 Task: Move selected emails from the inbox and sent items to specified folders.
Action: Mouse moved to (214, 258)
Screenshot: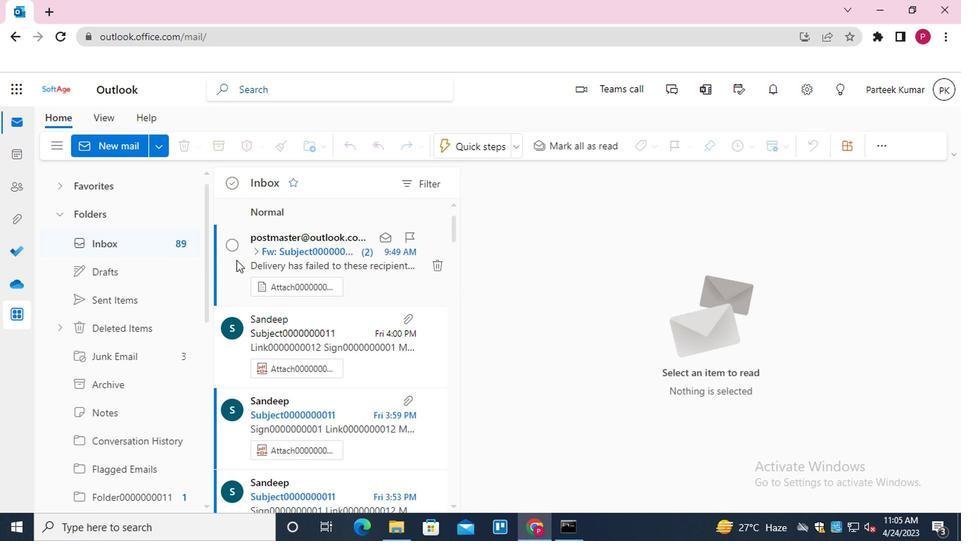 
Action: Mouse pressed left at (214, 258)
Screenshot: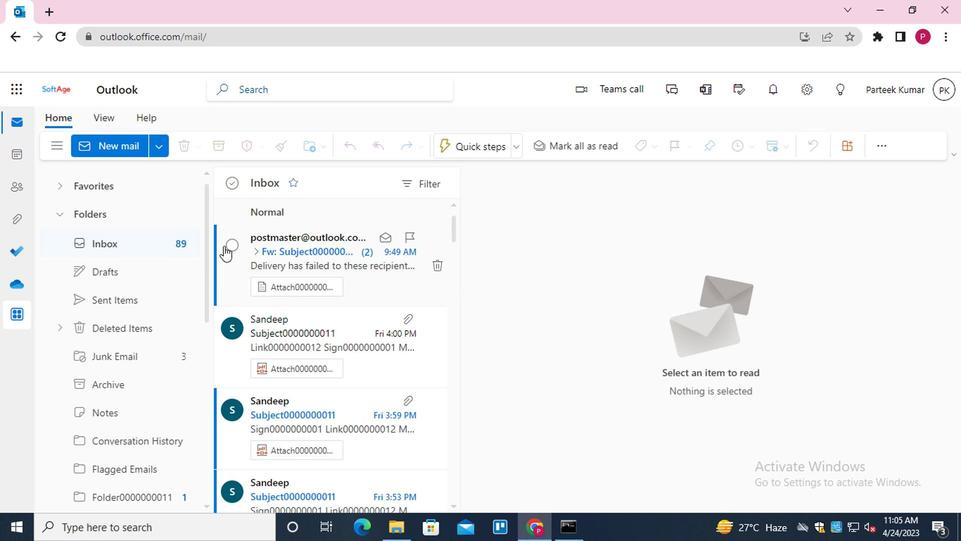 
Action: Mouse moved to (226, 320)
Screenshot: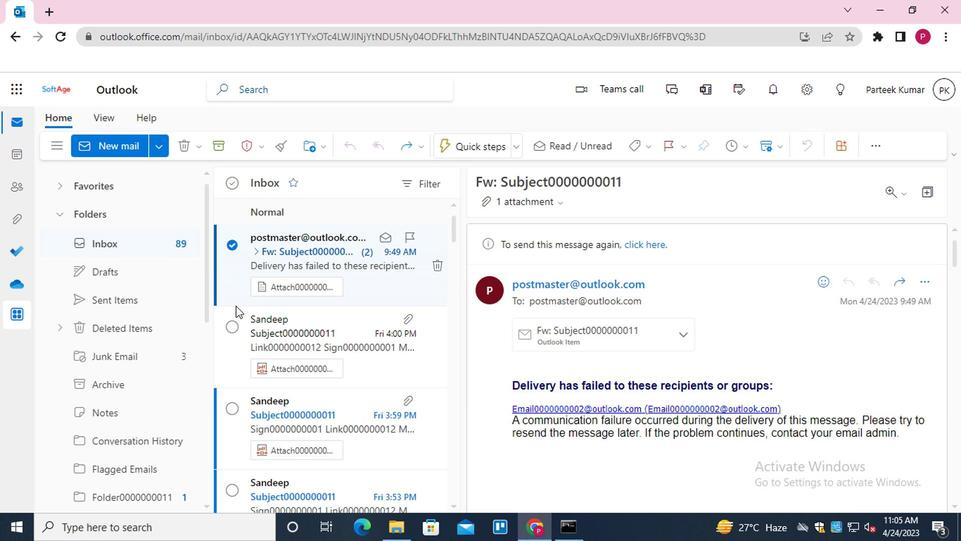 
Action: Mouse pressed left at (226, 320)
Screenshot: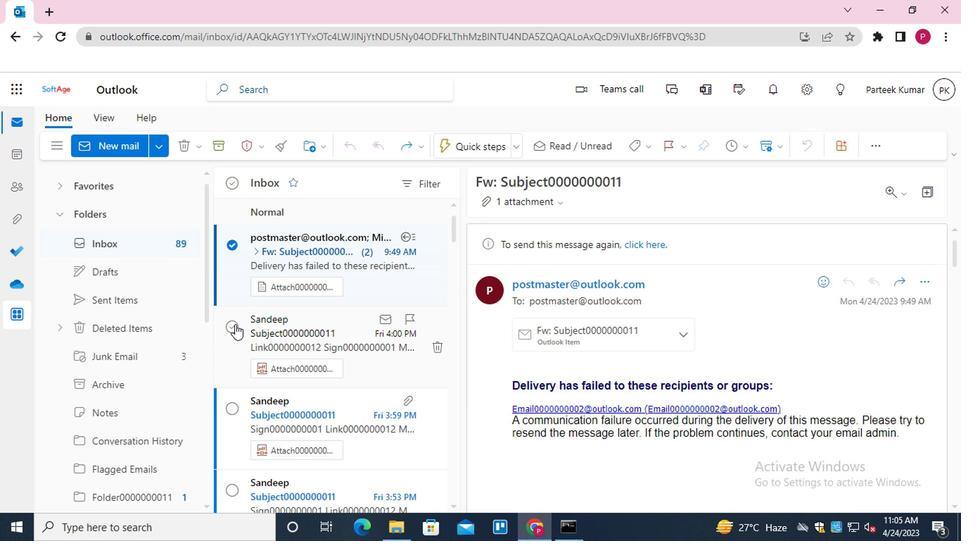 
Action: Mouse moved to (228, 386)
Screenshot: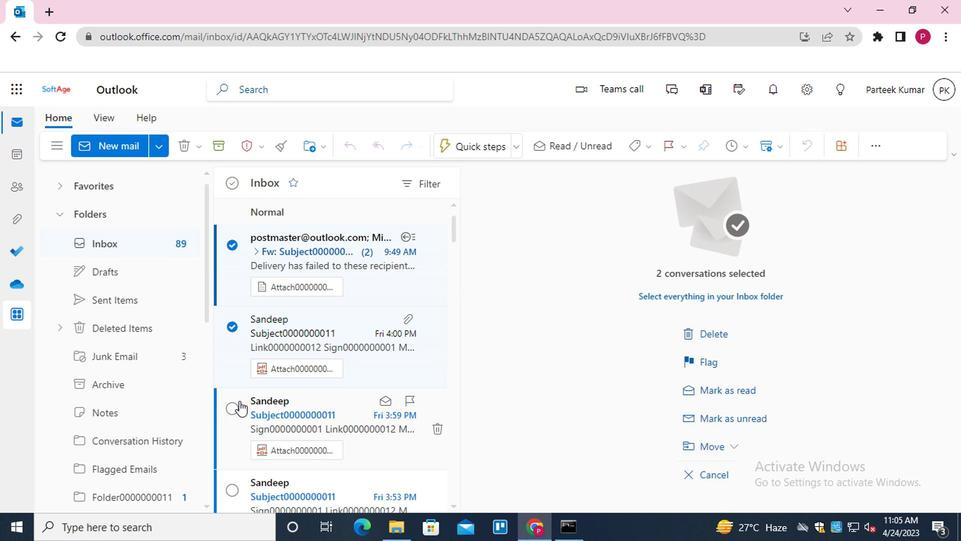 
Action: Mouse pressed left at (228, 386)
Screenshot: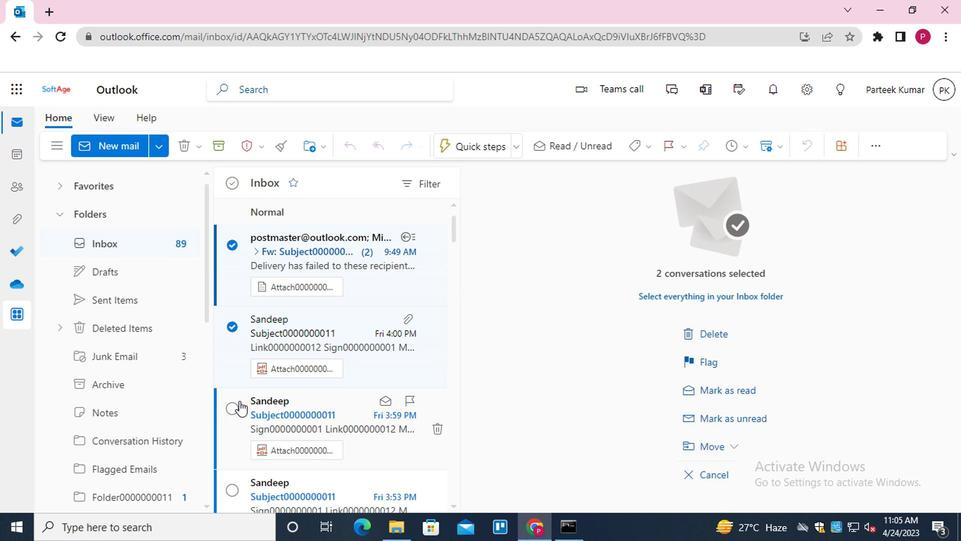 
Action: Mouse moved to (223, 456)
Screenshot: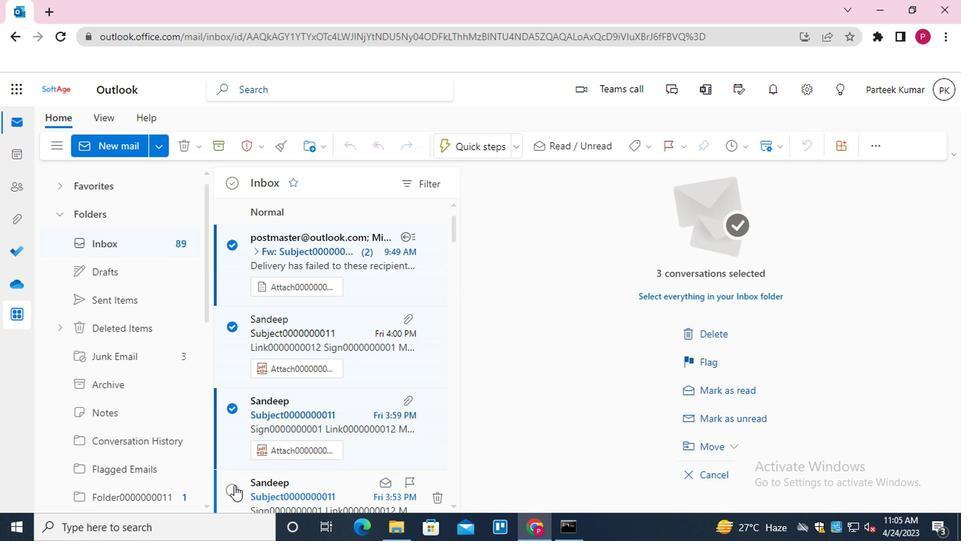 
Action: Mouse pressed left at (223, 456)
Screenshot: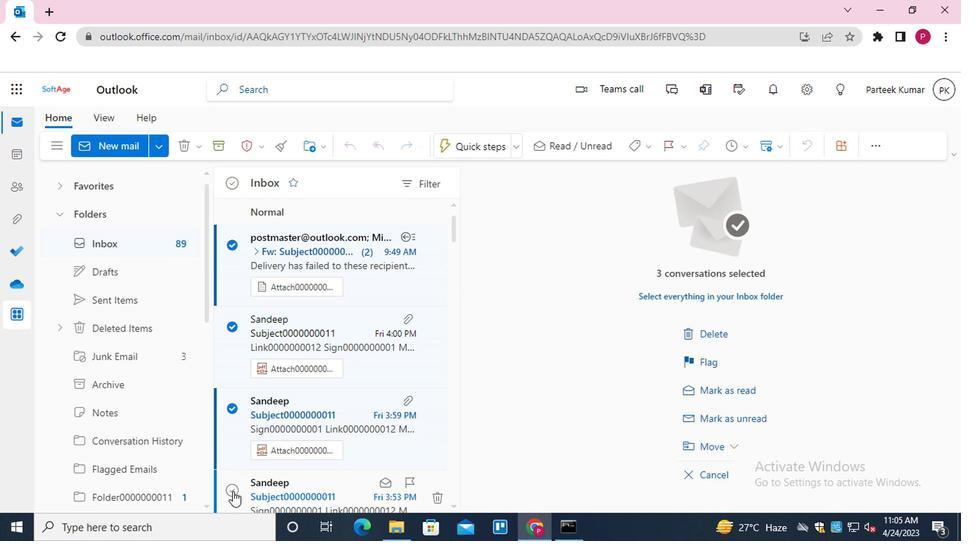
Action: Mouse moved to (242, 377)
Screenshot: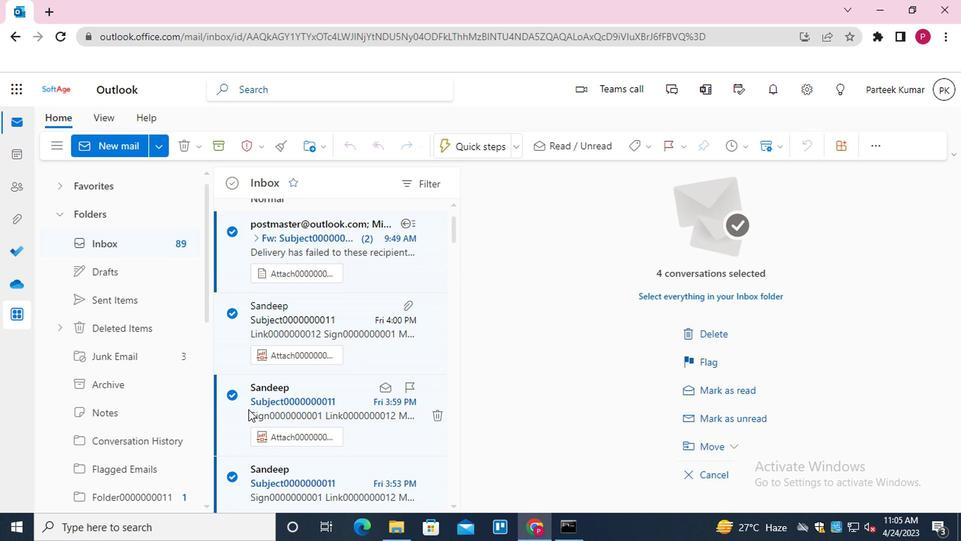
Action: Mouse scrolled (242, 376) with delta (0, 0)
Screenshot: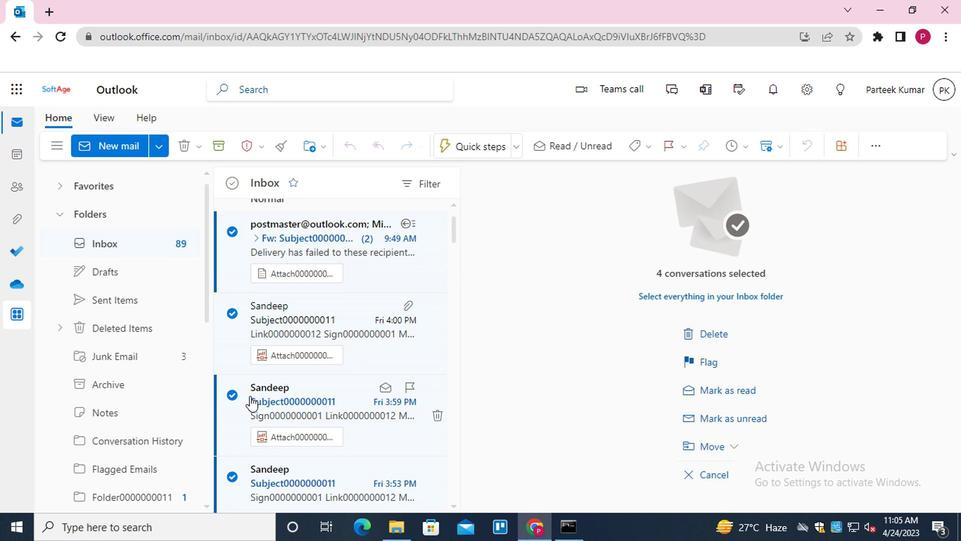 
Action: Mouse moved to (227, 430)
Screenshot: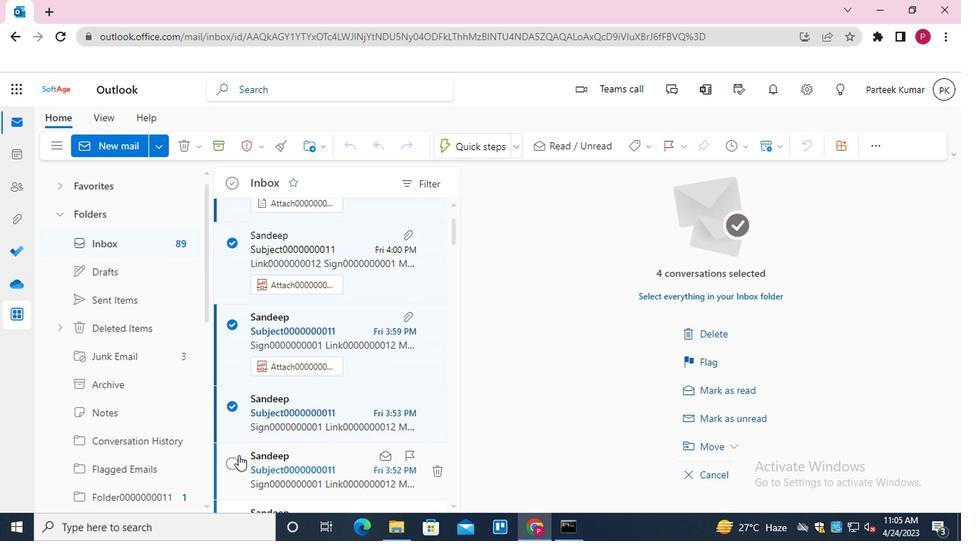 
Action: Mouse pressed left at (227, 430)
Screenshot: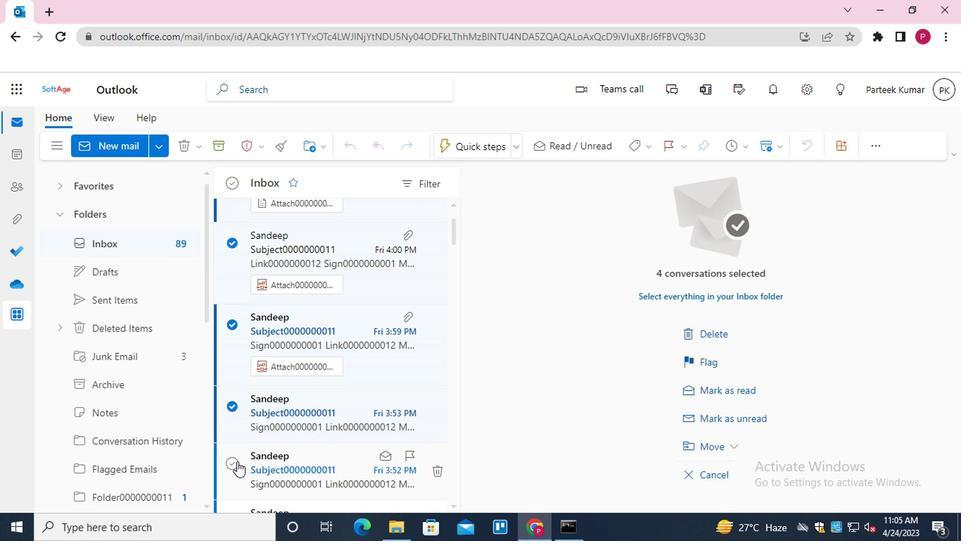 
Action: Mouse moved to (274, 348)
Screenshot: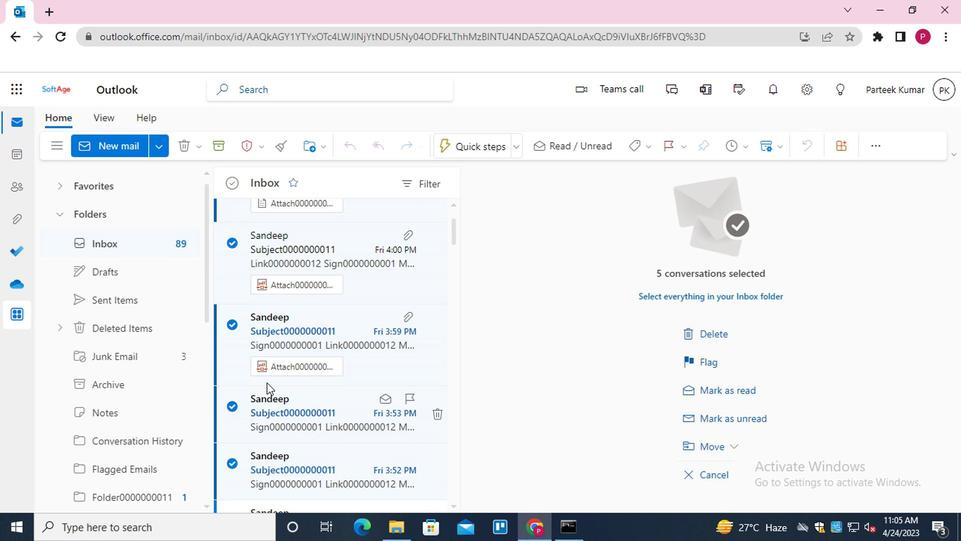 
Action: Mouse scrolled (274, 348) with delta (0, 0)
Screenshot: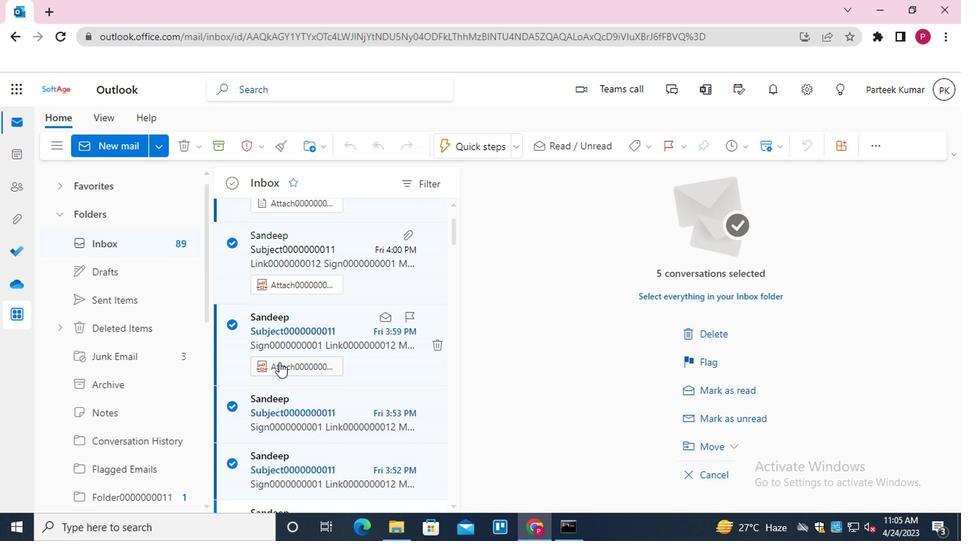 
Action: Mouse scrolled (274, 348) with delta (0, 0)
Screenshot: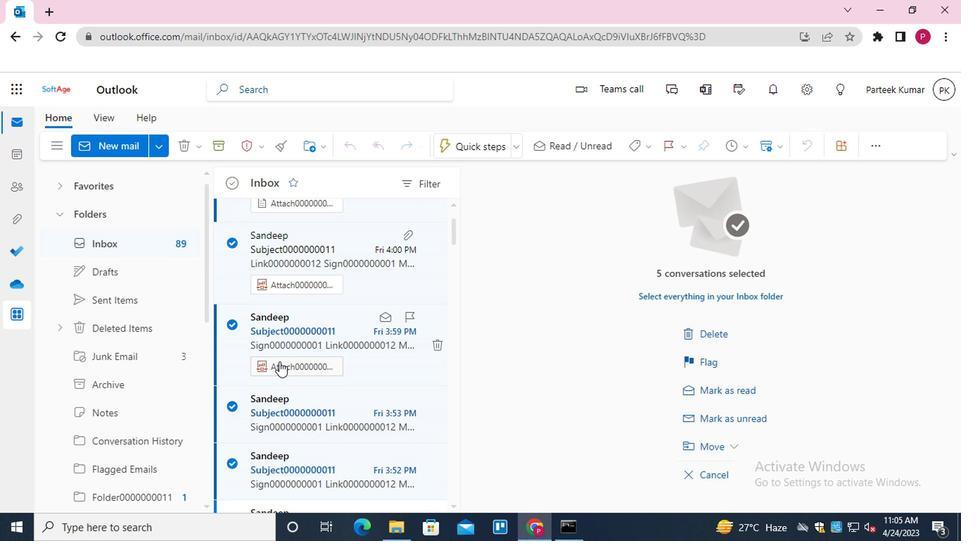 
Action: Mouse moved to (296, 274)
Screenshot: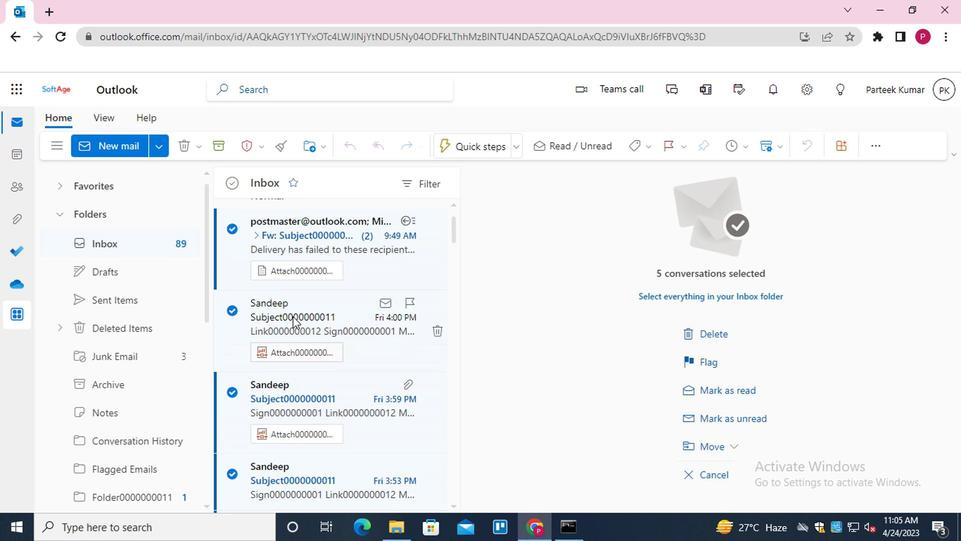 
Action: Mouse pressed right at (296, 274)
Screenshot: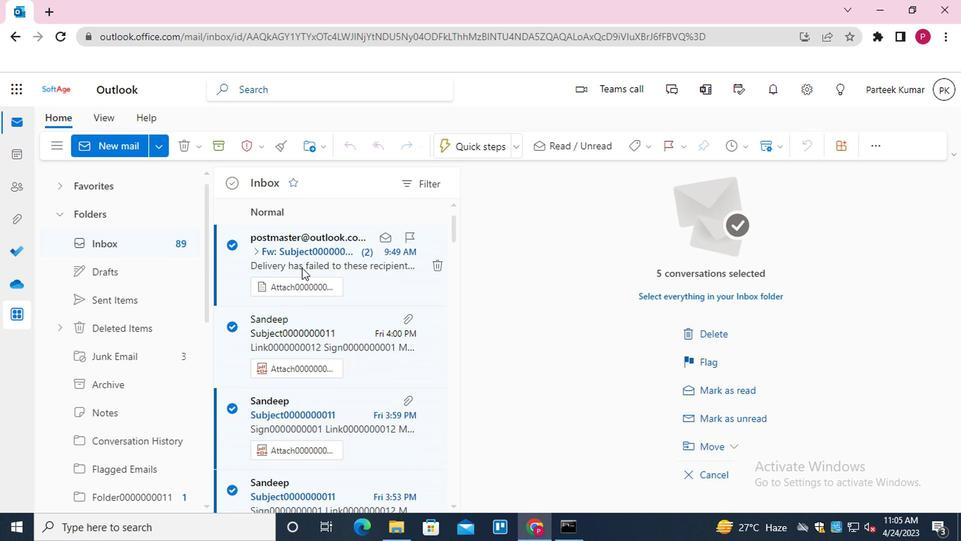 
Action: Mouse moved to (348, 196)
Screenshot: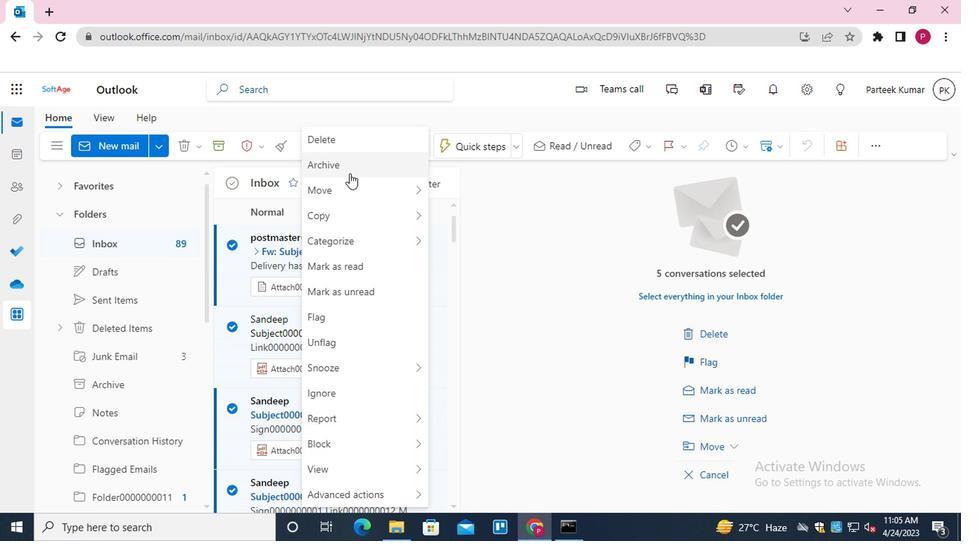 
Action: Mouse pressed left at (348, 196)
Screenshot: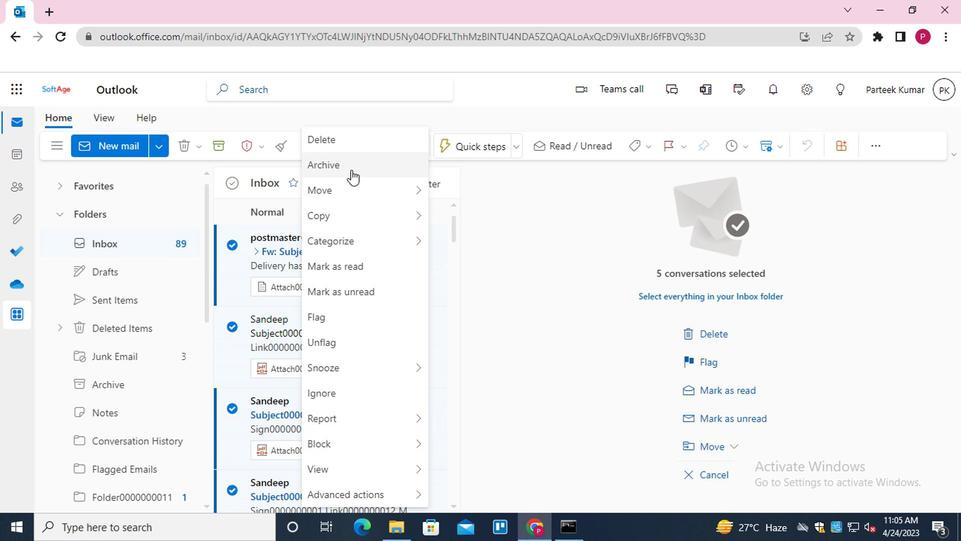 
Action: Mouse moved to (141, 284)
Screenshot: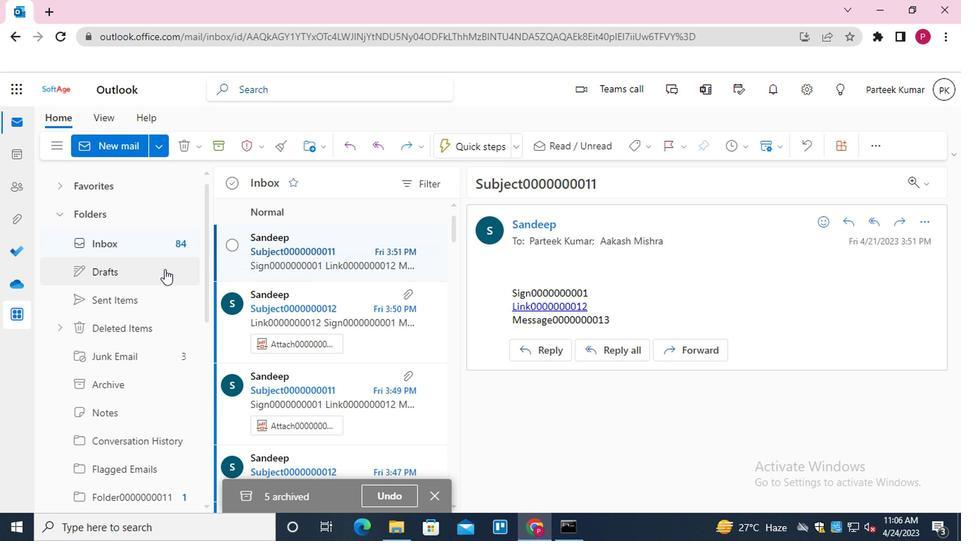 
Action: Mouse pressed left at (141, 284)
Screenshot: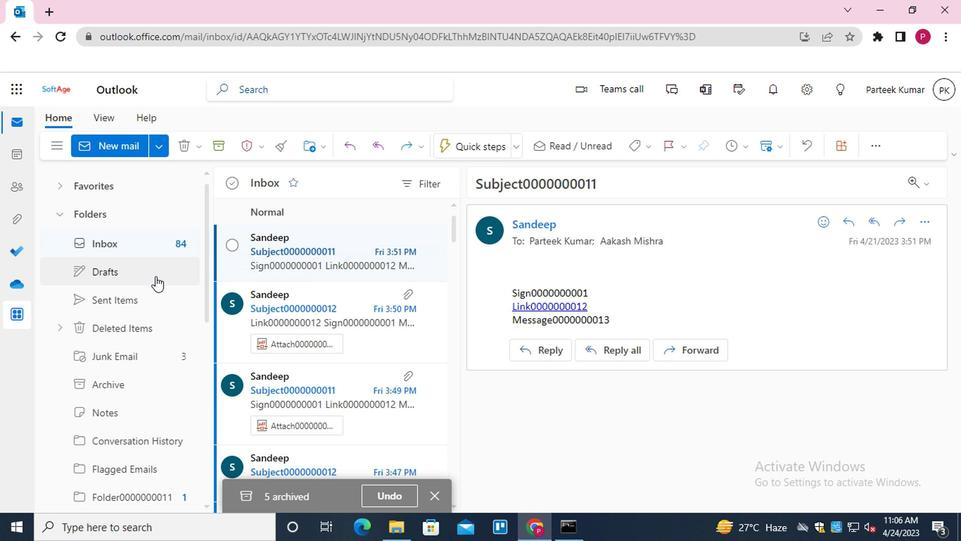 
Action: Mouse moved to (136, 298)
Screenshot: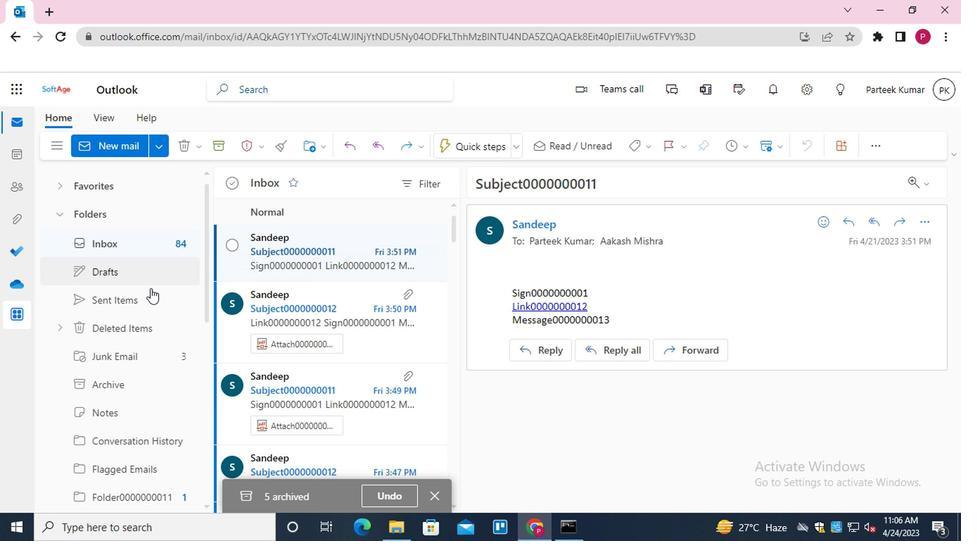 
Action: Mouse pressed left at (136, 298)
Screenshot: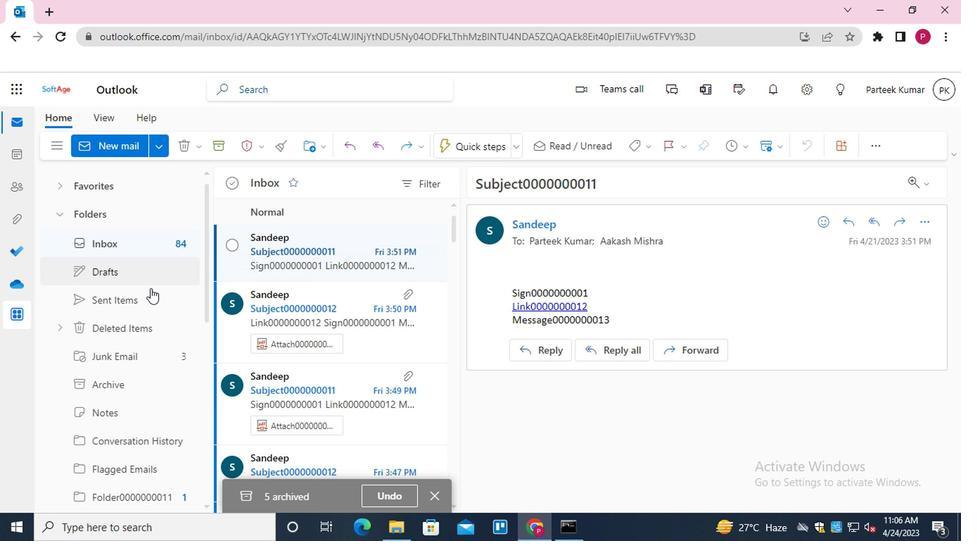 
Action: Mouse moved to (225, 255)
Screenshot: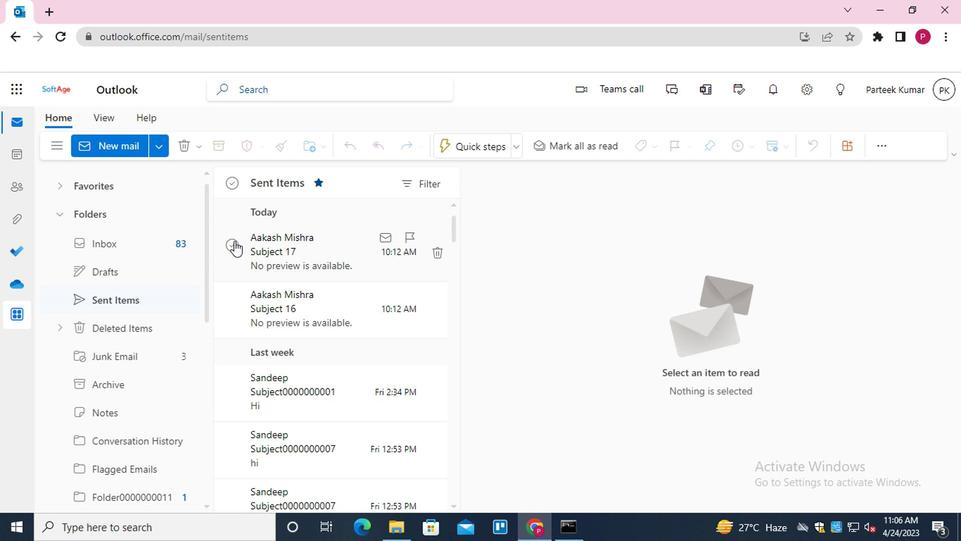 
Action: Mouse pressed left at (225, 255)
Screenshot: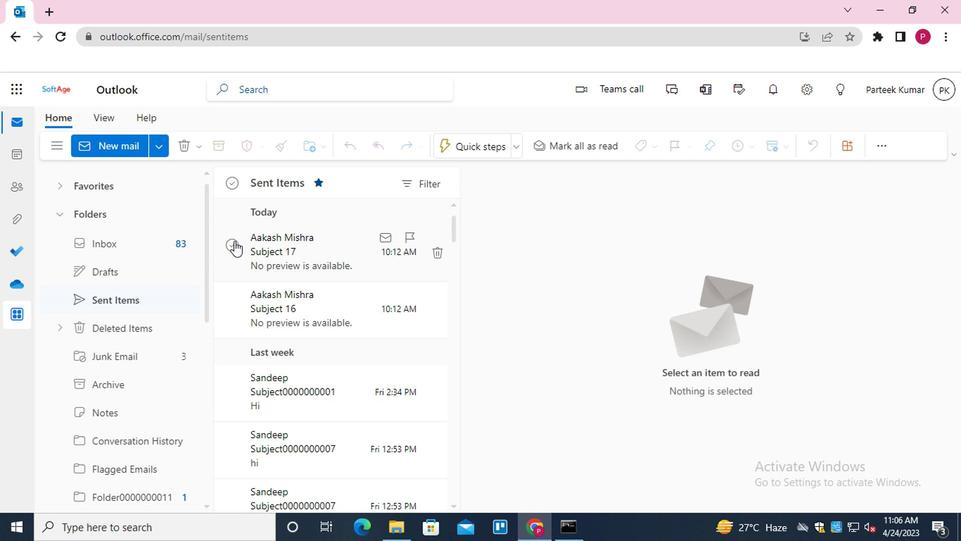 
Action: Mouse moved to (222, 299)
Screenshot: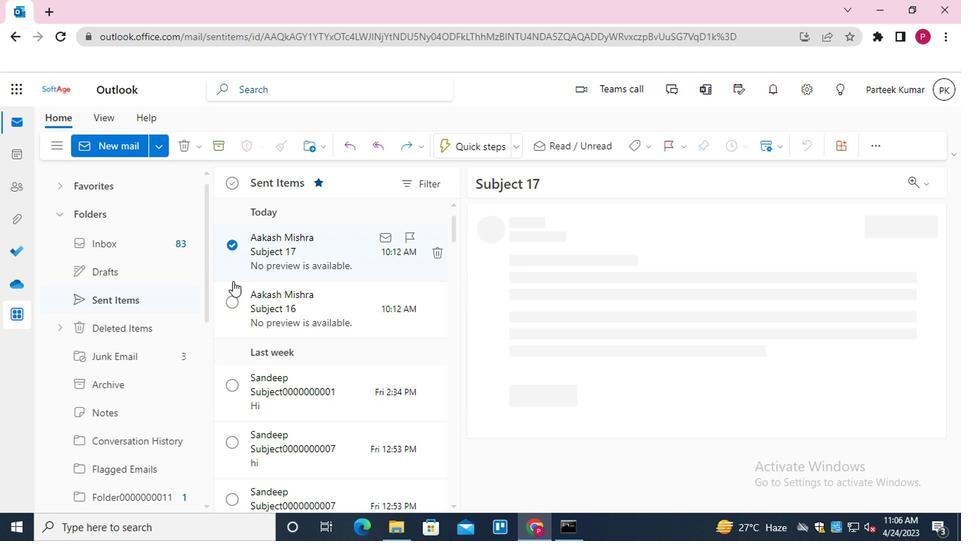 
Action: Mouse pressed left at (222, 299)
Screenshot: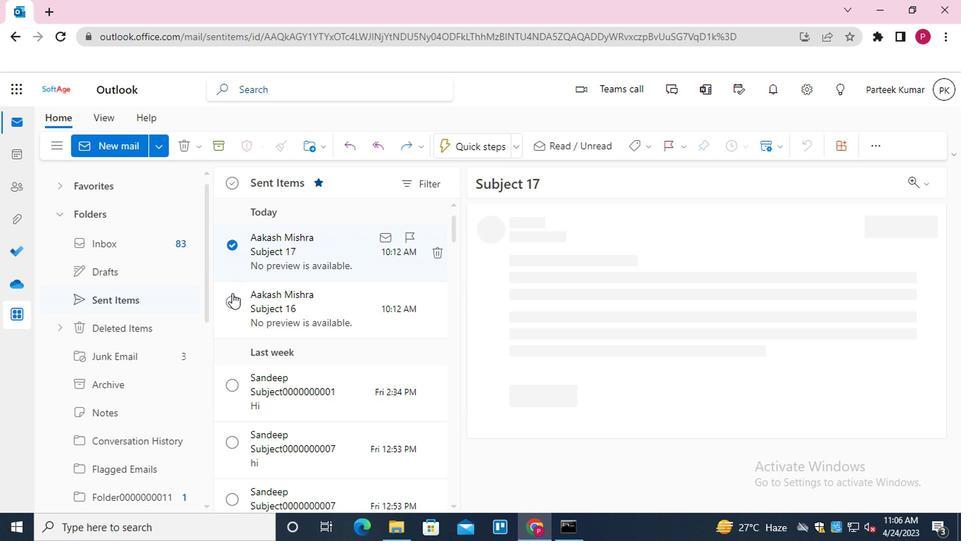 
Action: Mouse moved to (219, 365)
Screenshot: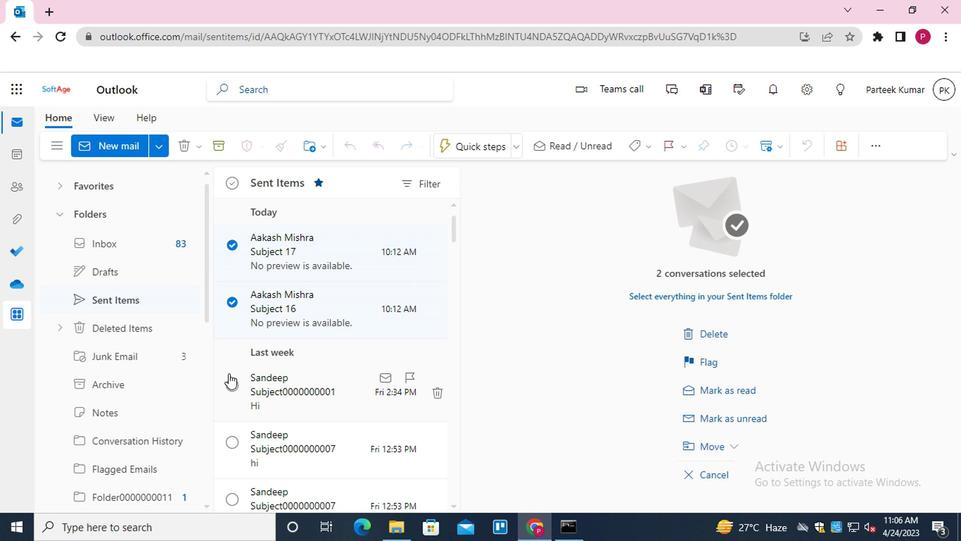
Action: Mouse pressed left at (219, 365)
Screenshot: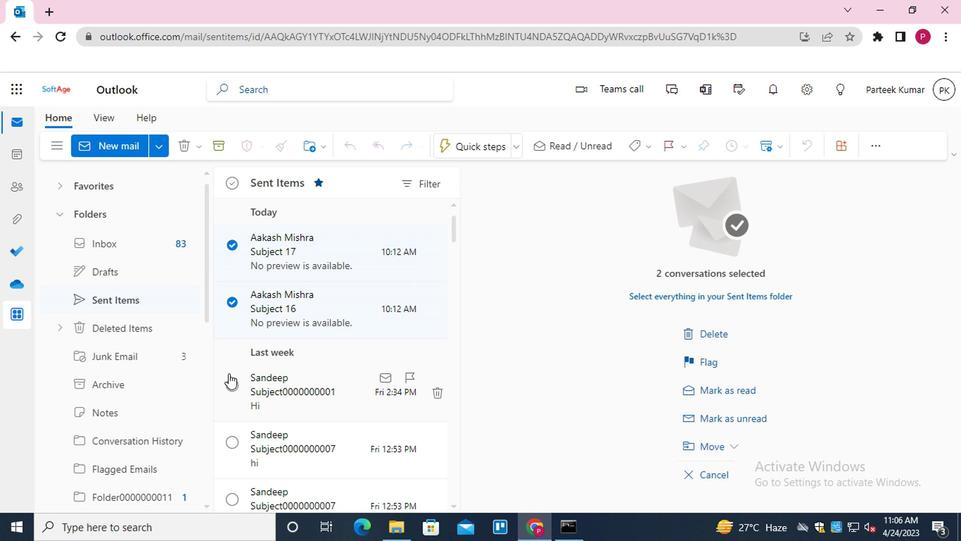 
Action: Mouse moved to (225, 410)
Screenshot: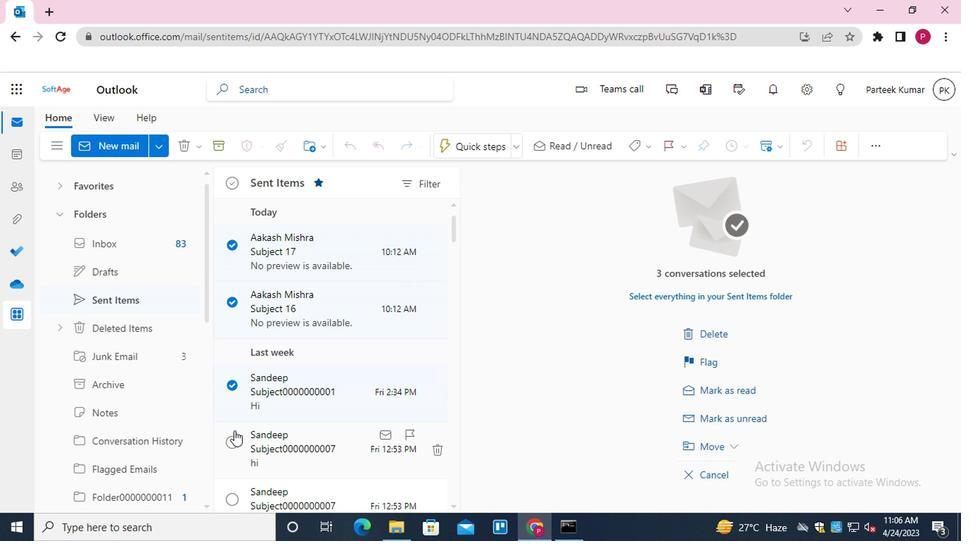 
Action: Mouse pressed left at (225, 410)
Screenshot: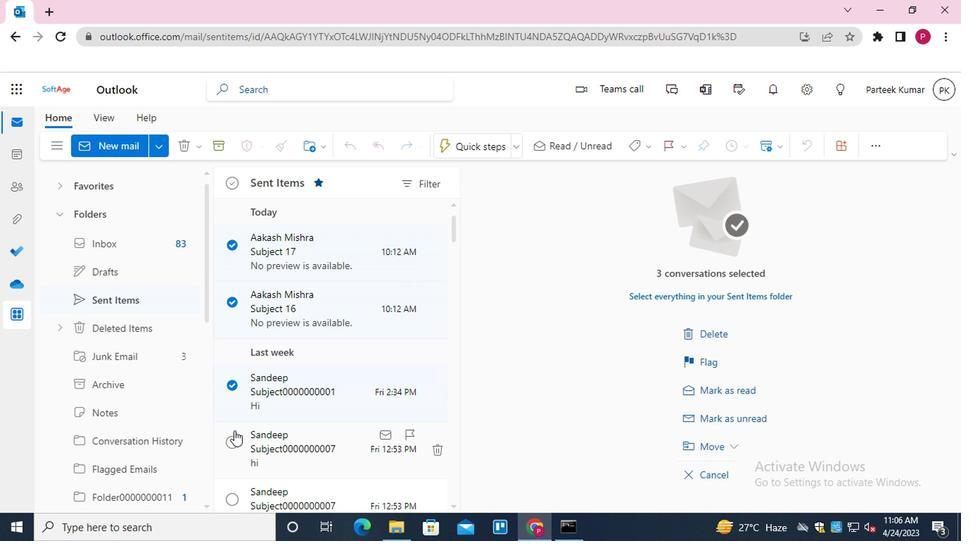 
Action: Mouse moved to (217, 411)
Screenshot: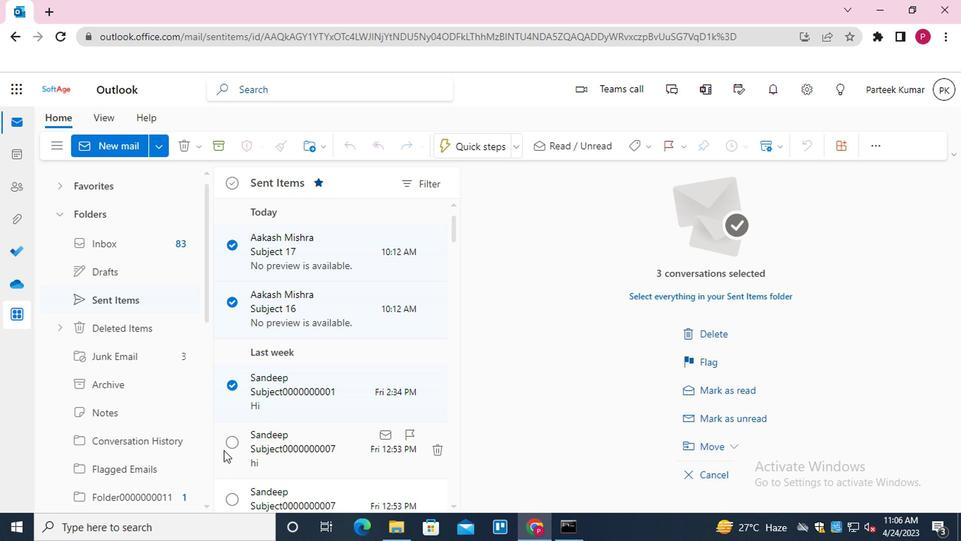 
Action: Mouse pressed left at (217, 411)
Screenshot: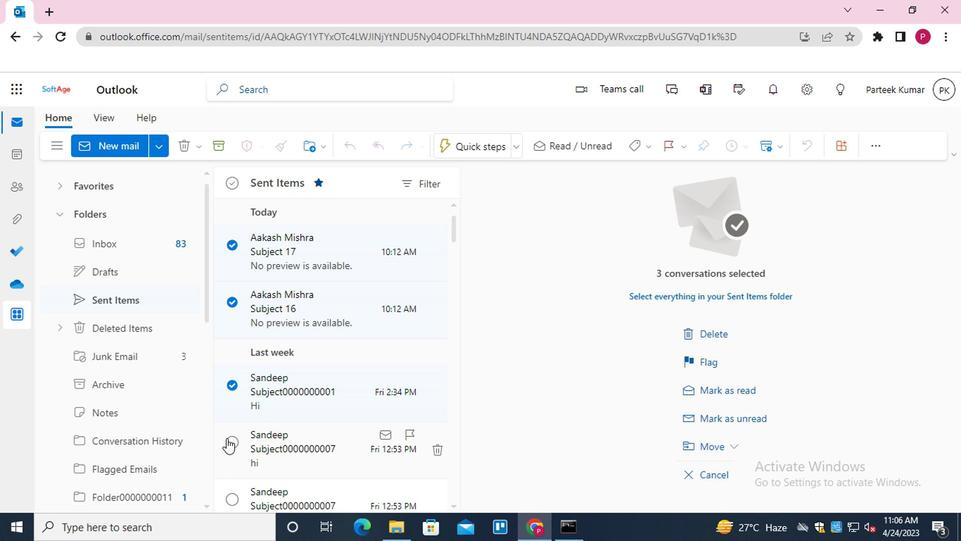 
Action: Mouse moved to (223, 460)
Screenshot: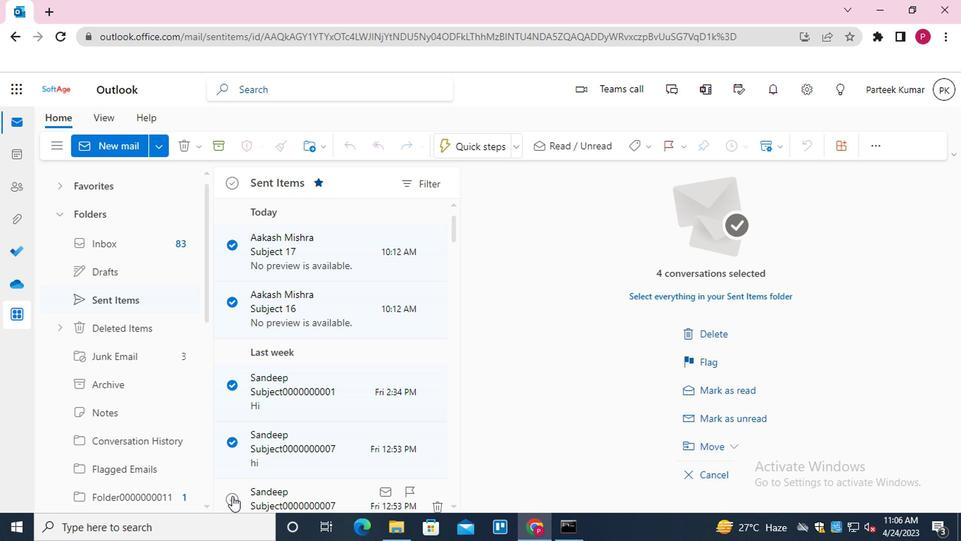 
Action: Mouse pressed left at (223, 460)
Screenshot: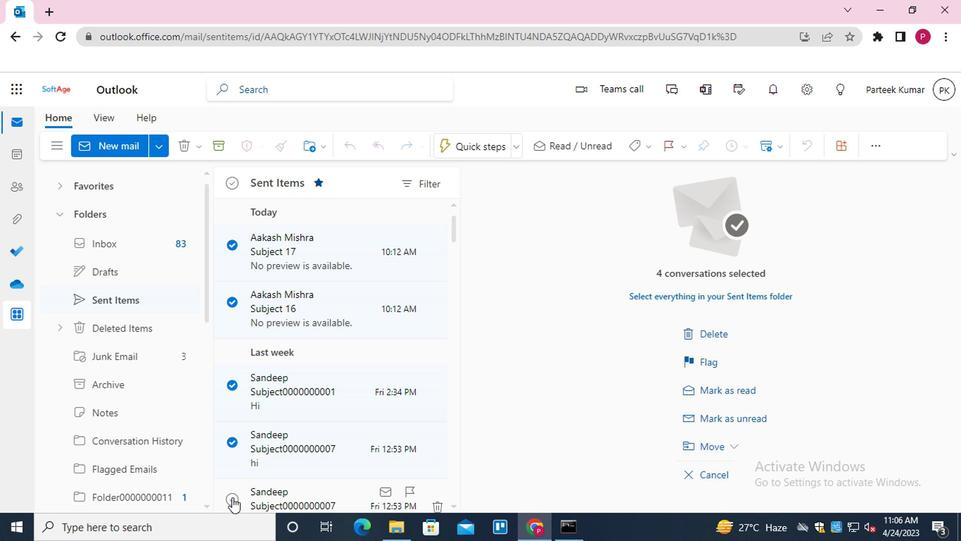 
Action: Mouse moved to (287, 304)
Screenshot: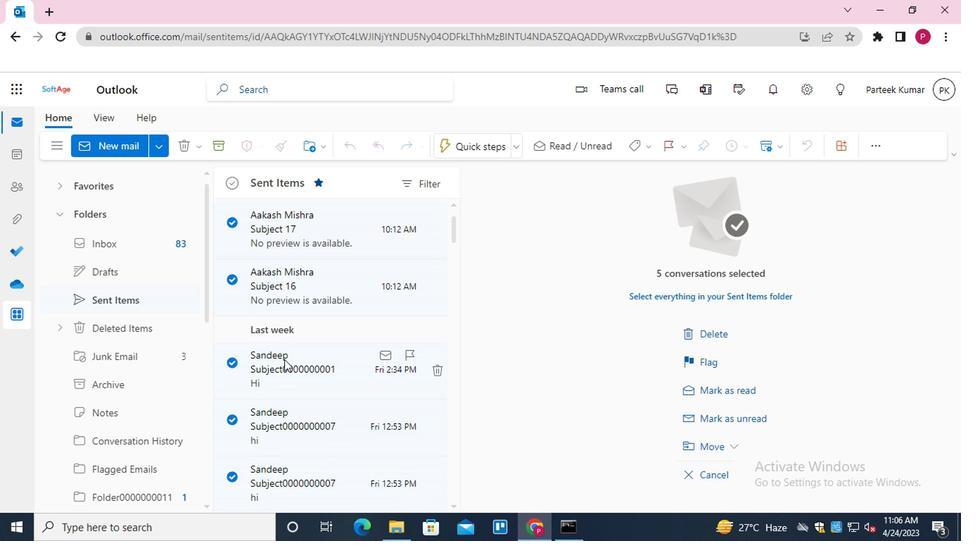 
Action: Mouse pressed right at (287, 304)
Screenshot: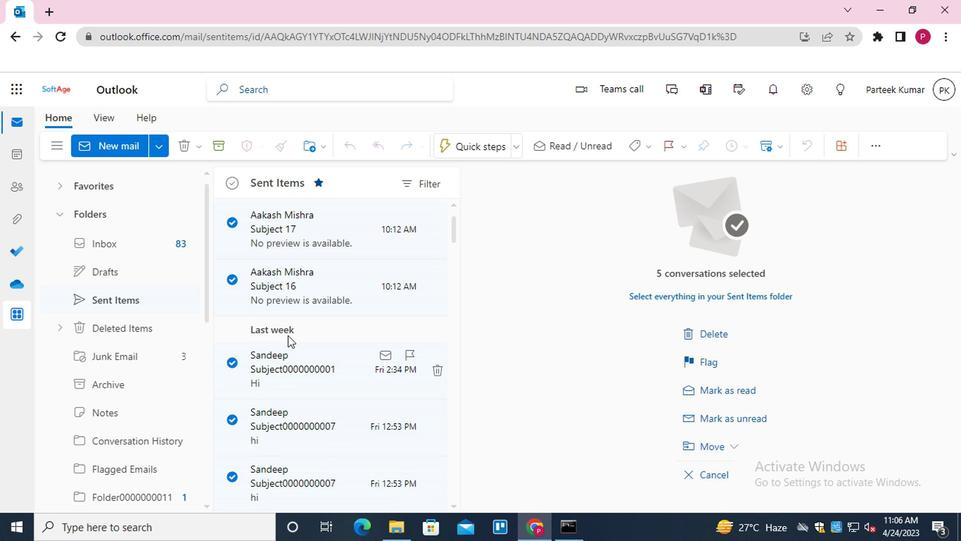
Action: Mouse moved to (313, 281)
Screenshot: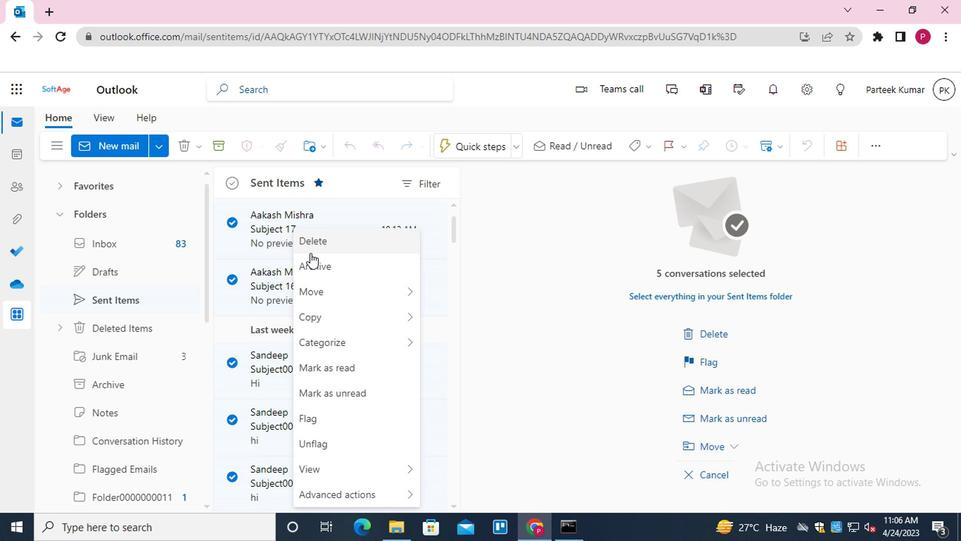 
Action: Mouse pressed left at (313, 281)
Screenshot: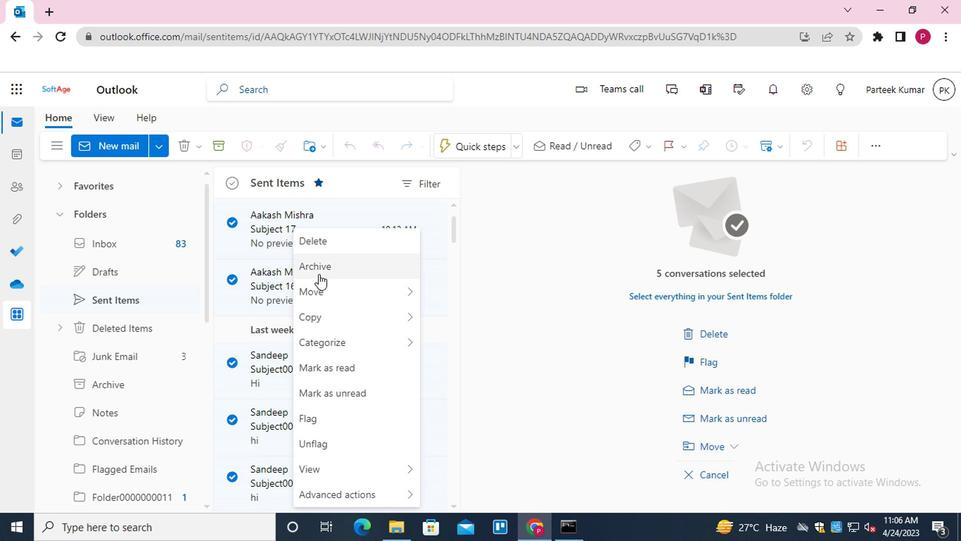 
Action: Mouse moved to (161, 326)
Screenshot: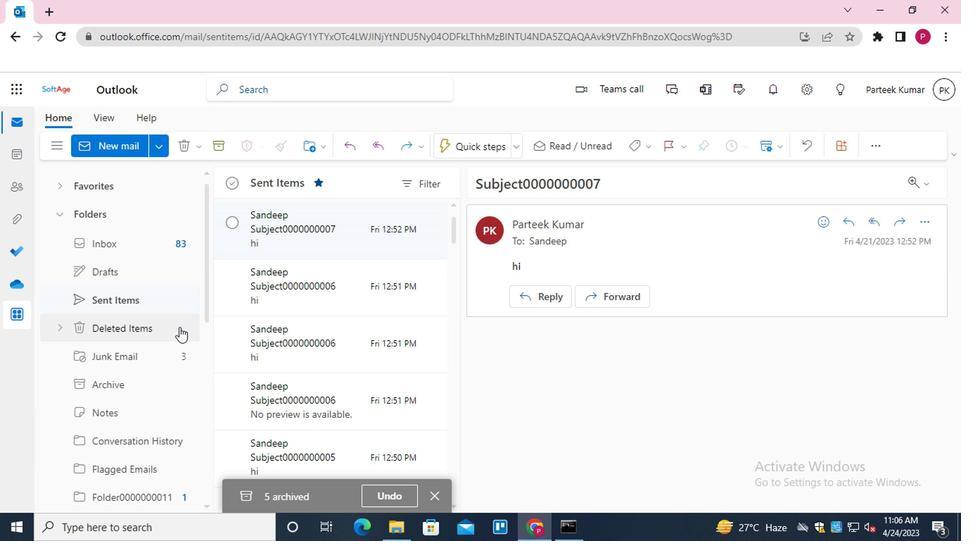 
Action: Mouse scrolled (161, 325) with delta (0, 0)
Screenshot: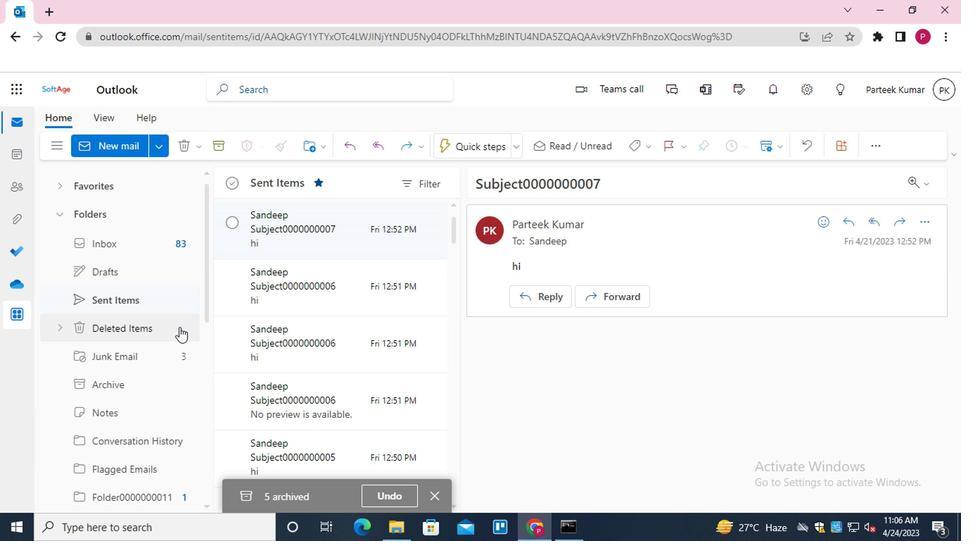
Action: Mouse moved to (161, 327)
Screenshot: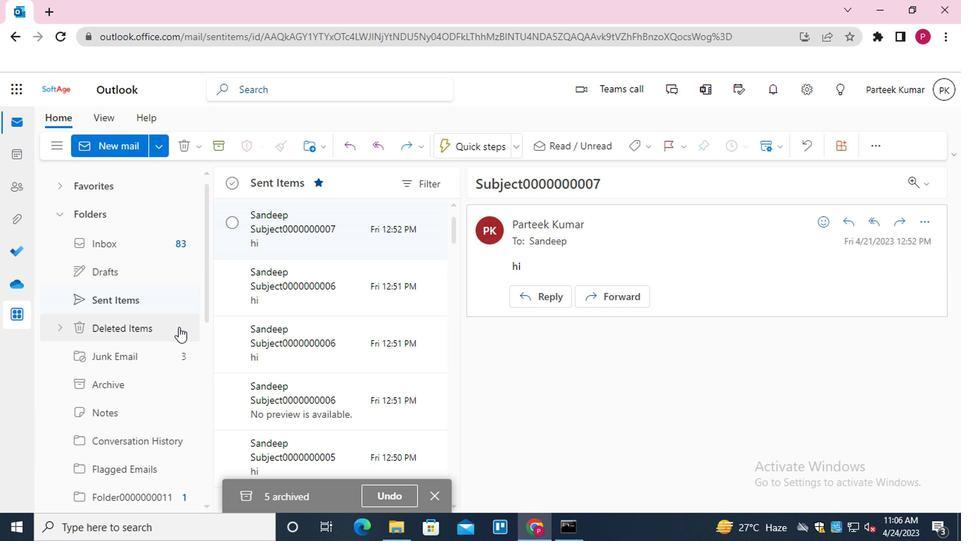 
Action: Mouse scrolled (161, 327) with delta (0, 0)
Screenshot: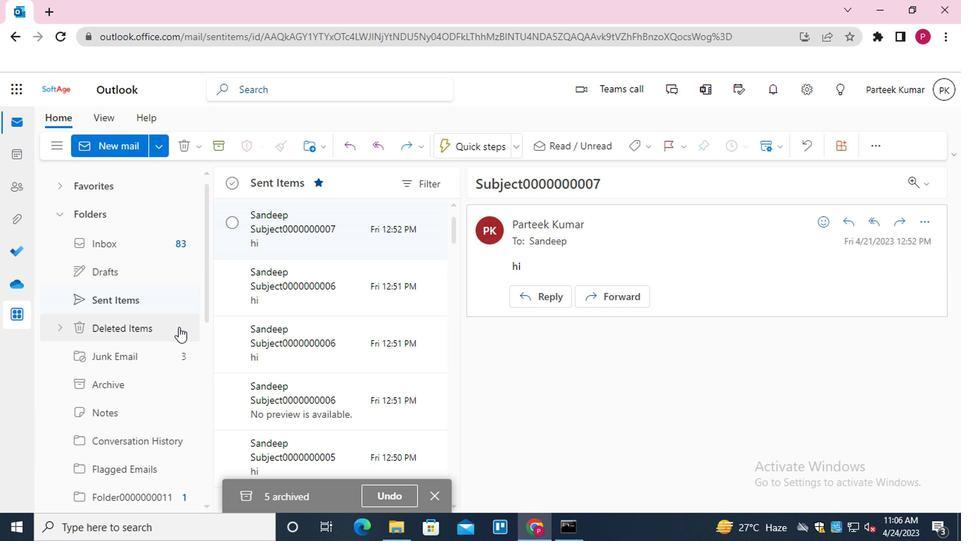 
Action: Mouse moved to (131, 348)
Screenshot: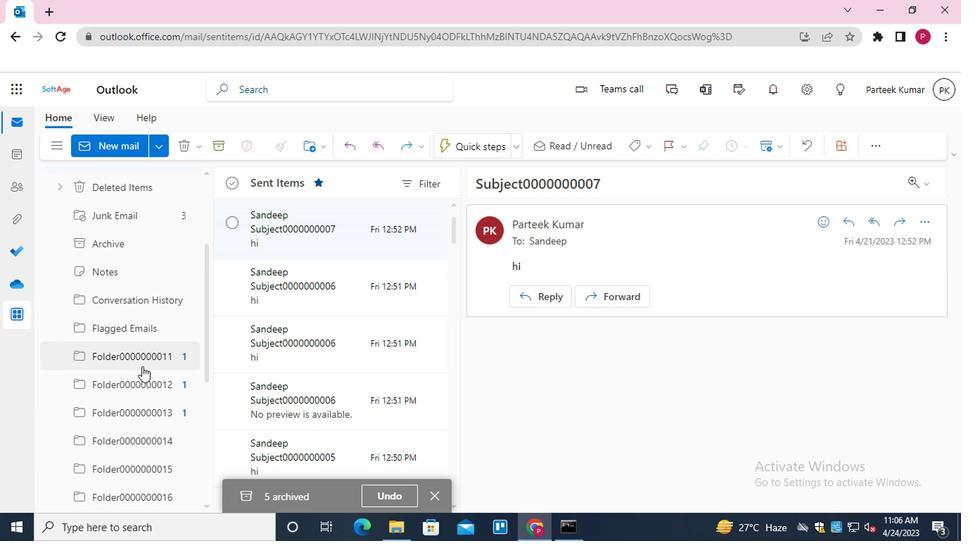 
Action: Mouse pressed left at (131, 348)
Screenshot: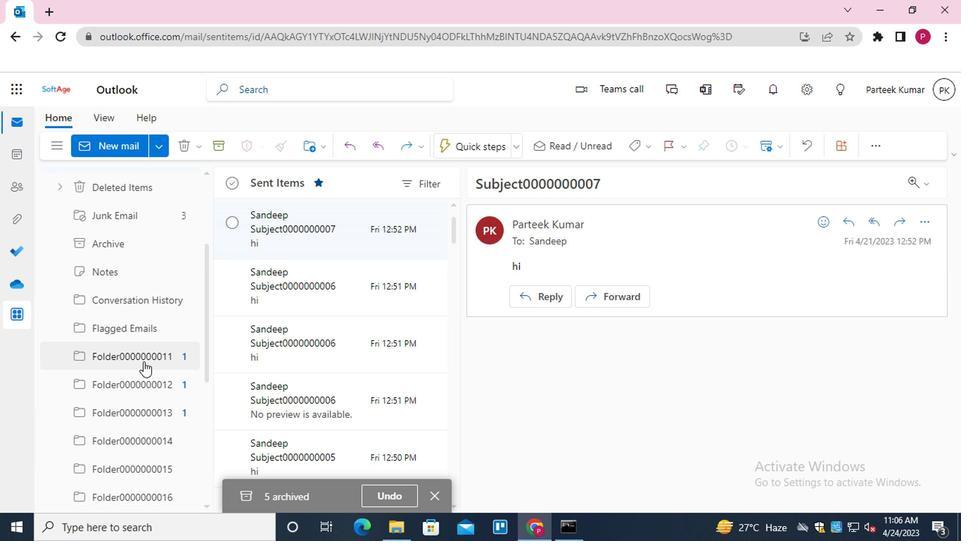 
Action: Mouse moved to (226, 238)
Screenshot: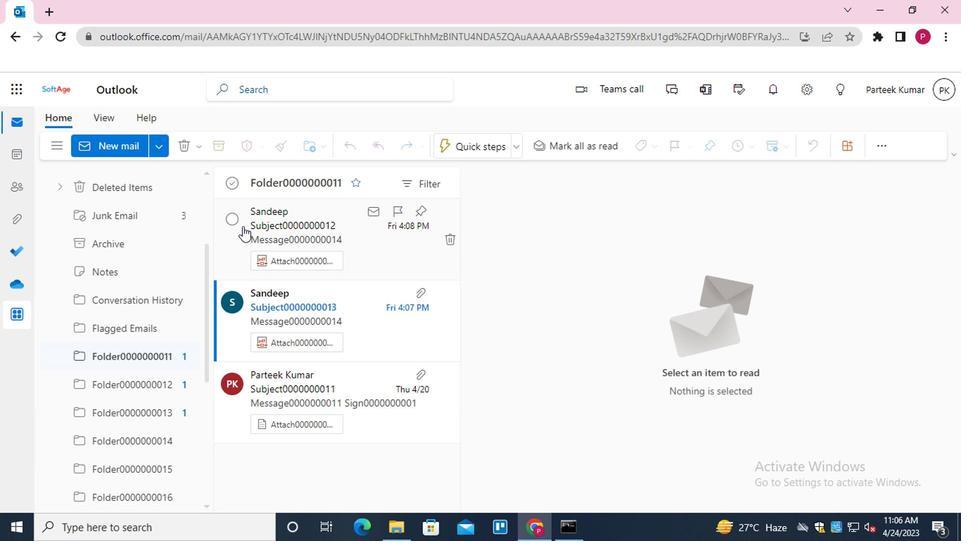 
Action: Mouse pressed left at (226, 238)
Screenshot: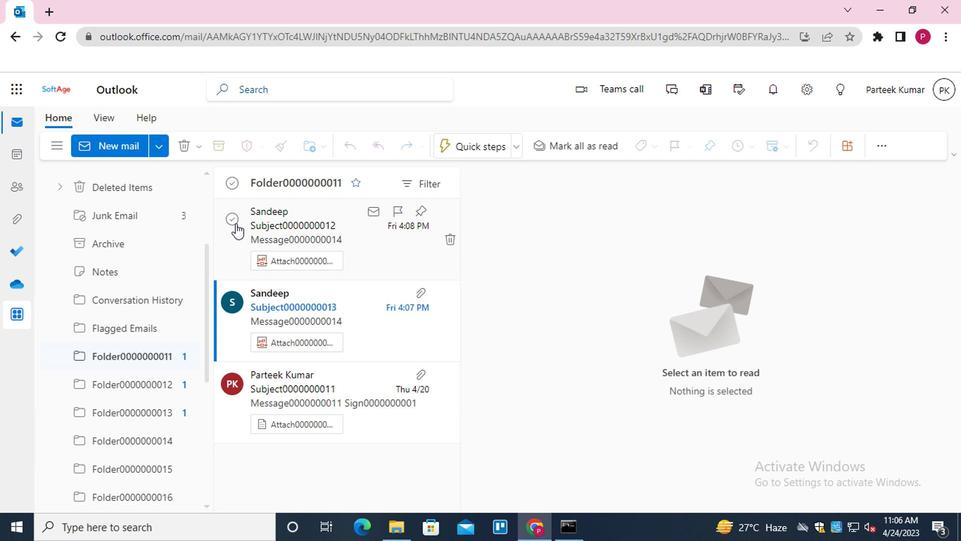 
Action: Mouse moved to (220, 304)
Screenshot: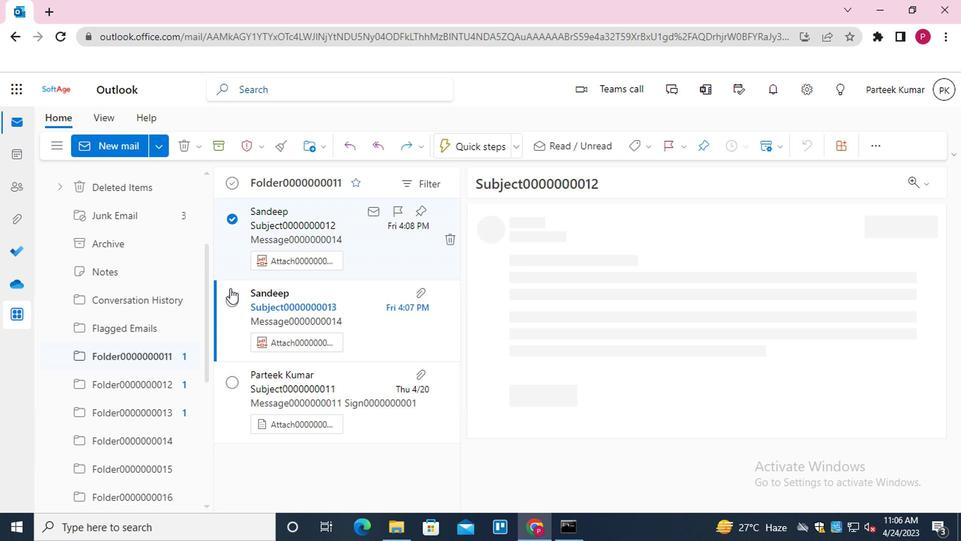 
Action: Mouse pressed left at (220, 304)
Screenshot: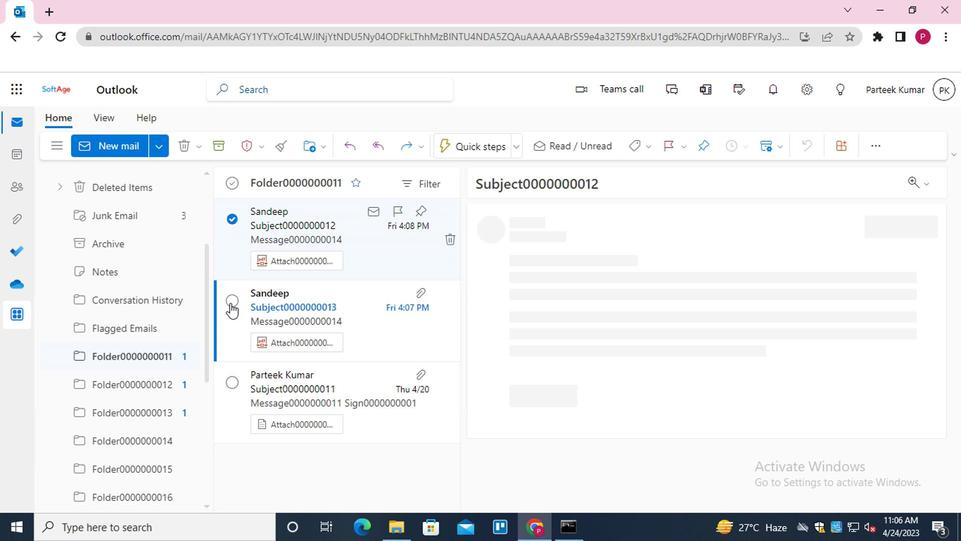 
Action: Mouse moved to (217, 370)
Screenshot: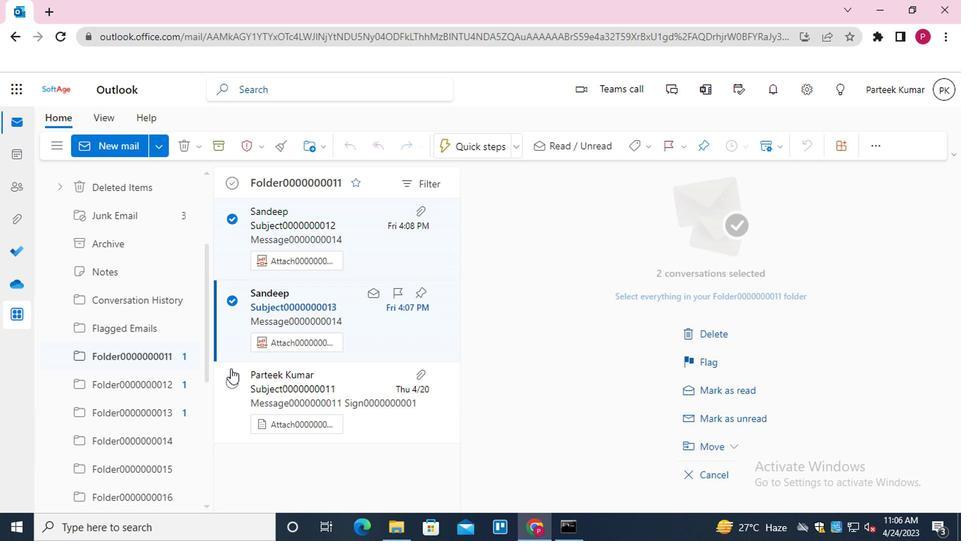 
Action: Mouse pressed left at (217, 370)
Screenshot: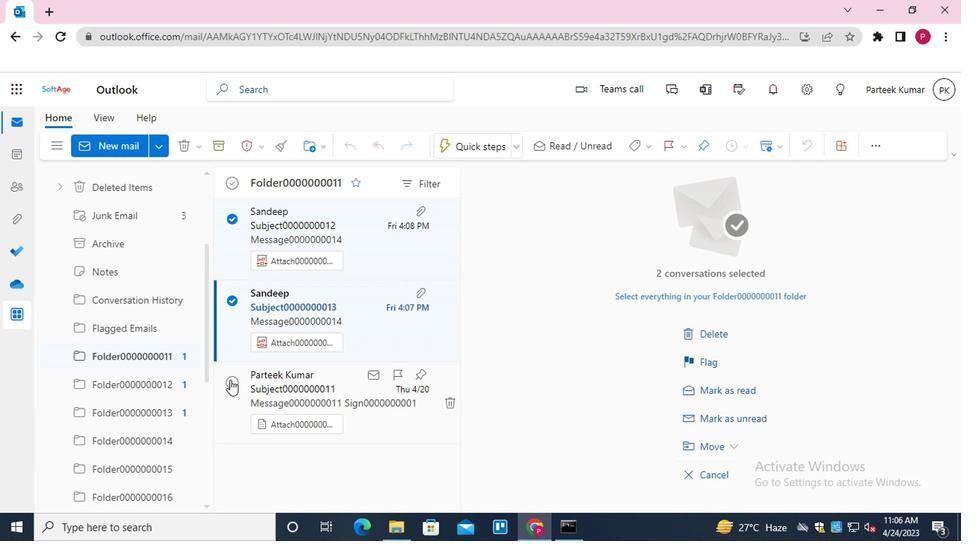 
Action: Mouse moved to (284, 287)
Screenshot: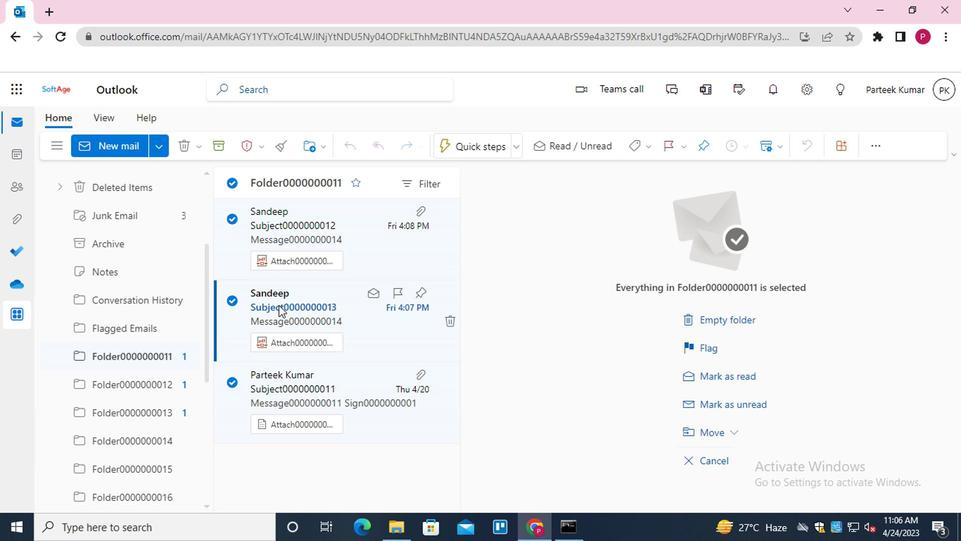 
Action: Mouse pressed right at (284, 287)
Screenshot: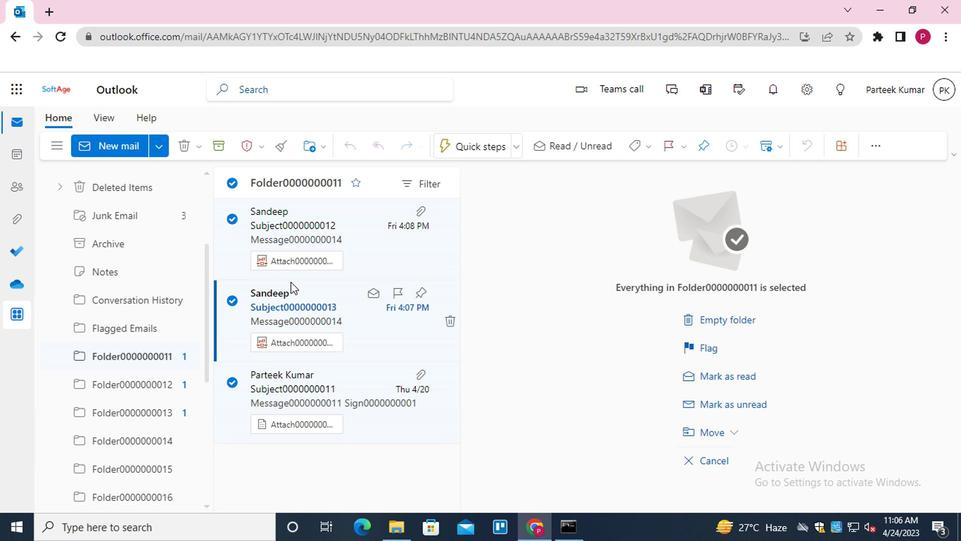 
Action: Mouse moved to (341, 176)
Screenshot: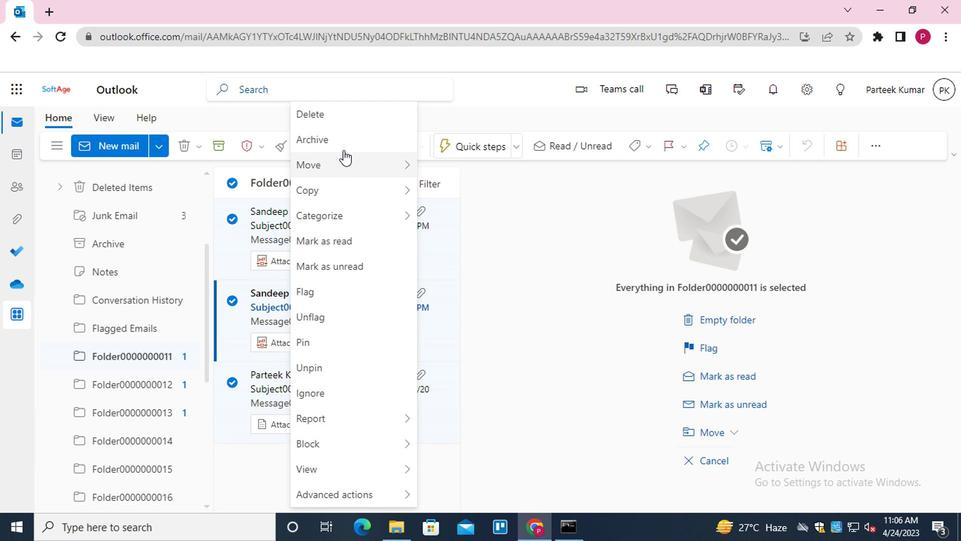 
Action: Mouse pressed left at (341, 176)
Screenshot: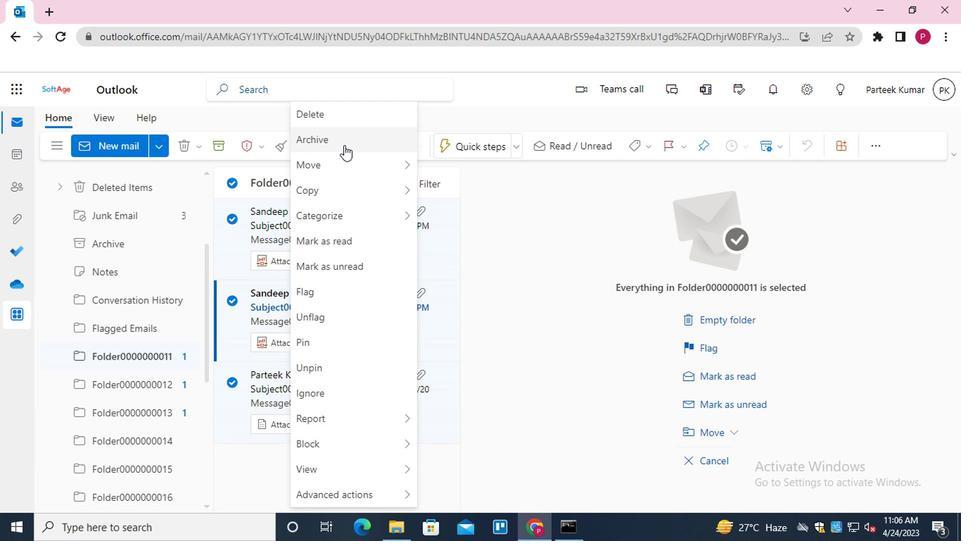 
Action: Mouse moved to (130, 367)
Screenshot: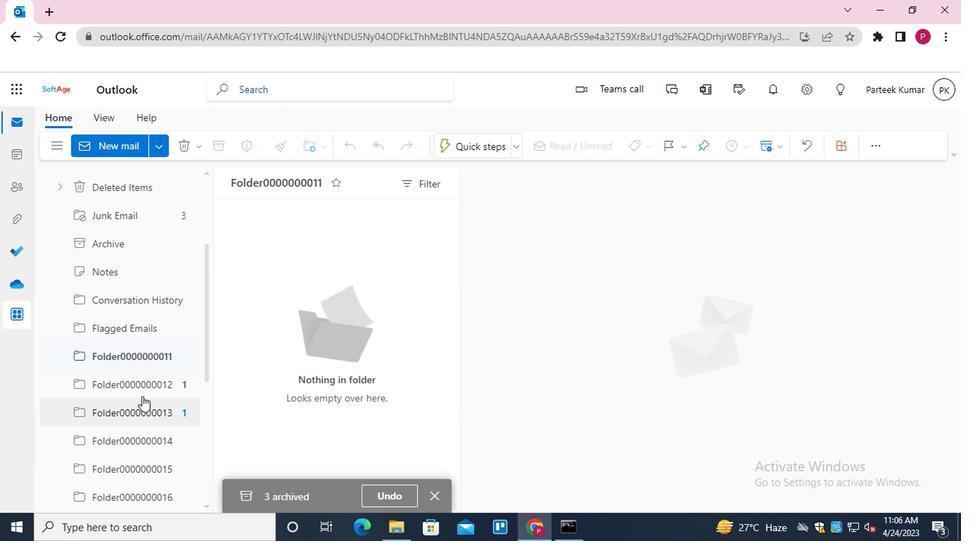 
Action: Mouse pressed left at (130, 367)
Screenshot: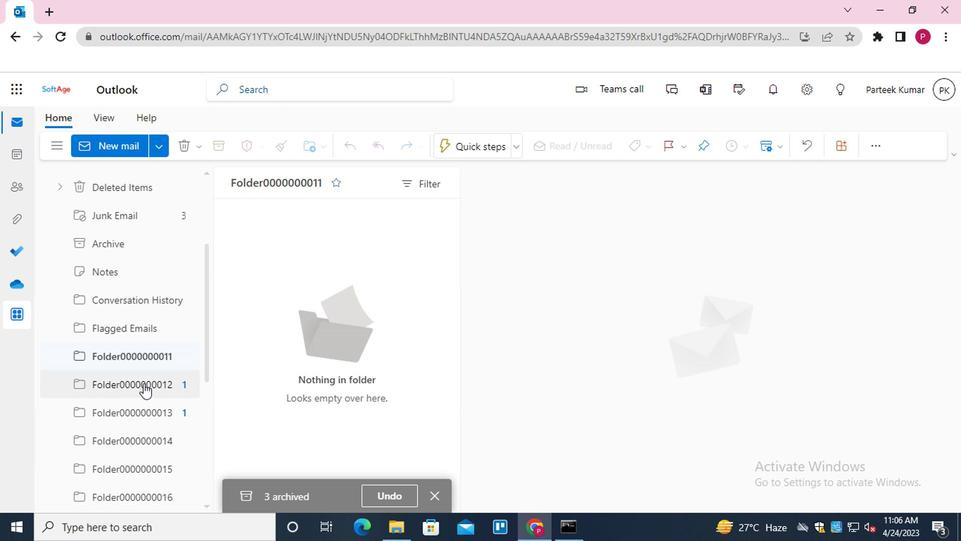 
Action: Mouse moved to (229, 238)
Screenshot: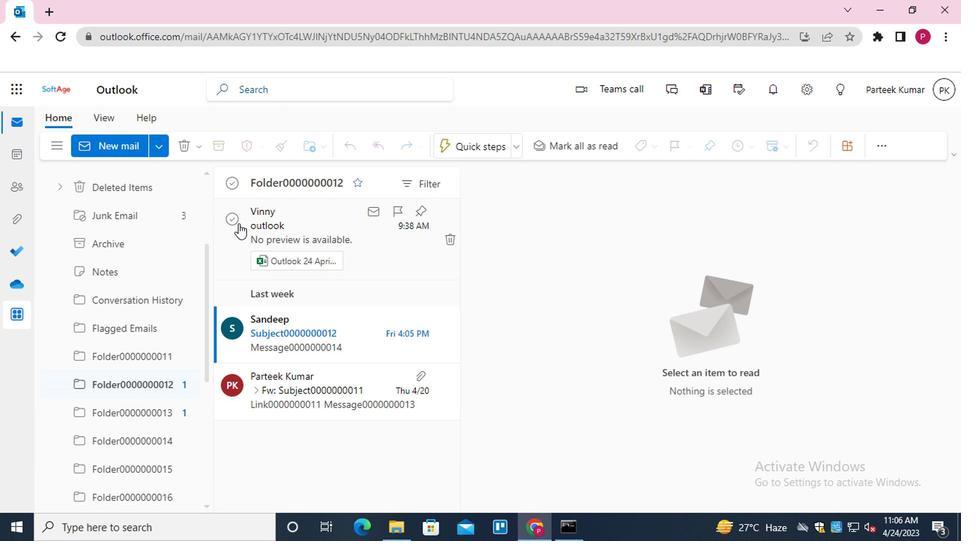 
Action: Mouse pressed left at (229, 238)
Screenshot: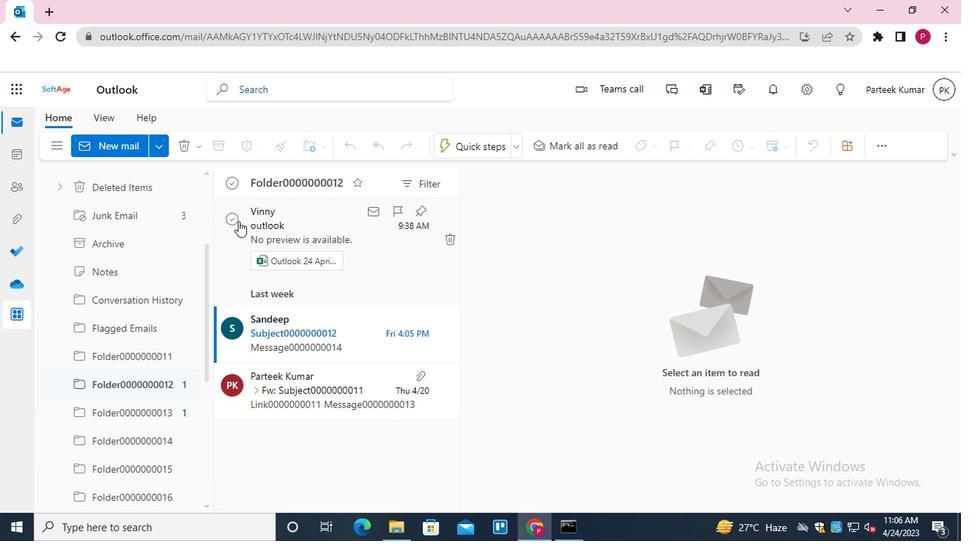 
Action: Mouse moved to (215, 326)
Screenshot: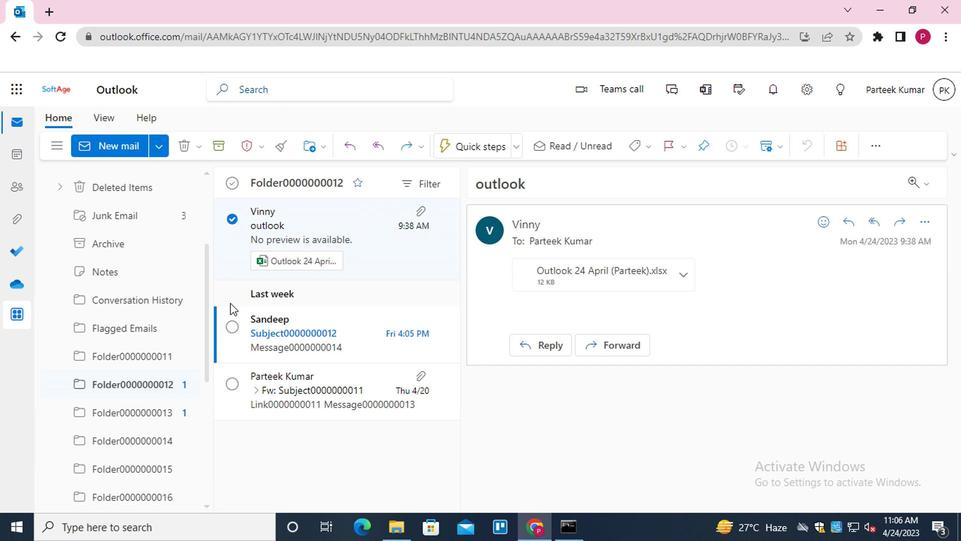 
Action: Mouse pressed left at (215, 326)
Screenshot: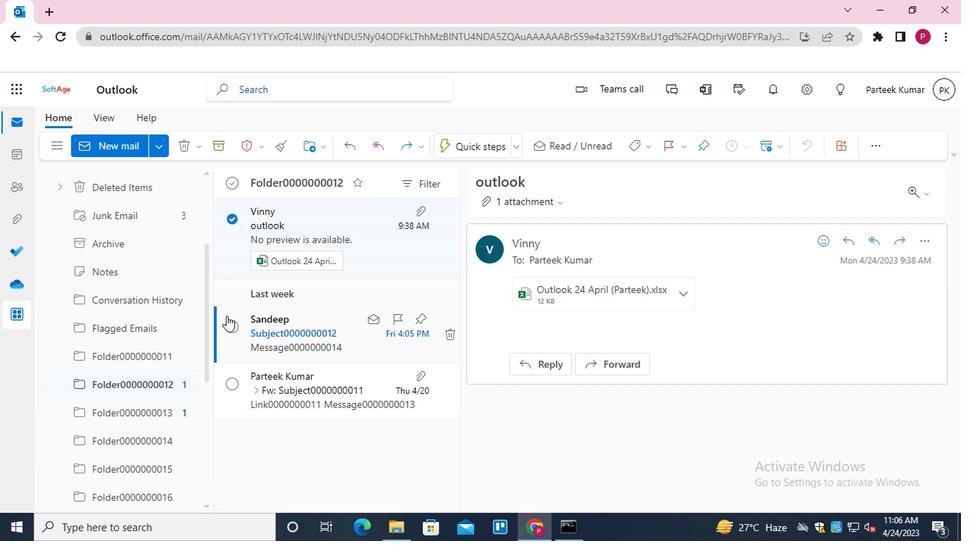 
Action: Mouse moved to (220, 369)
Screenshot: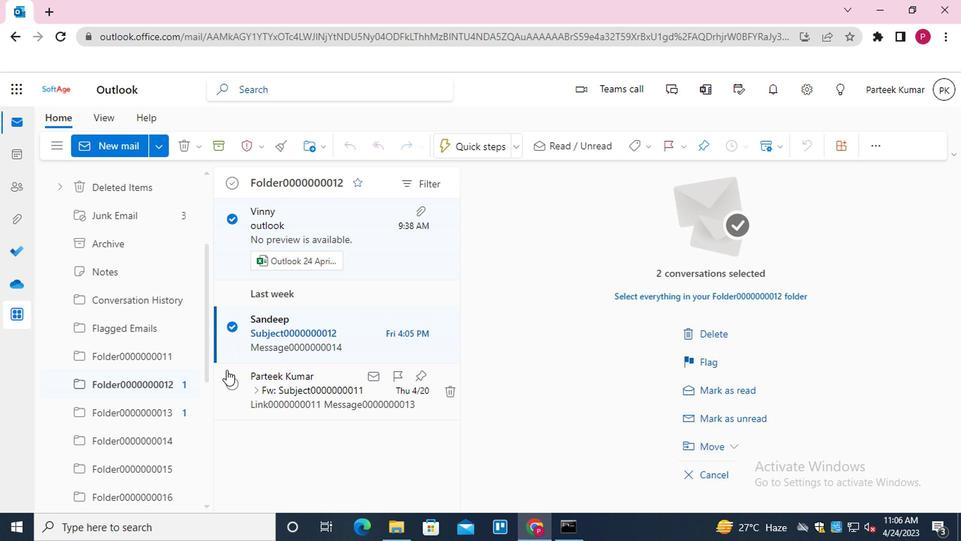 
Action: Mouse pressed left at (220, 369)
Screenshot: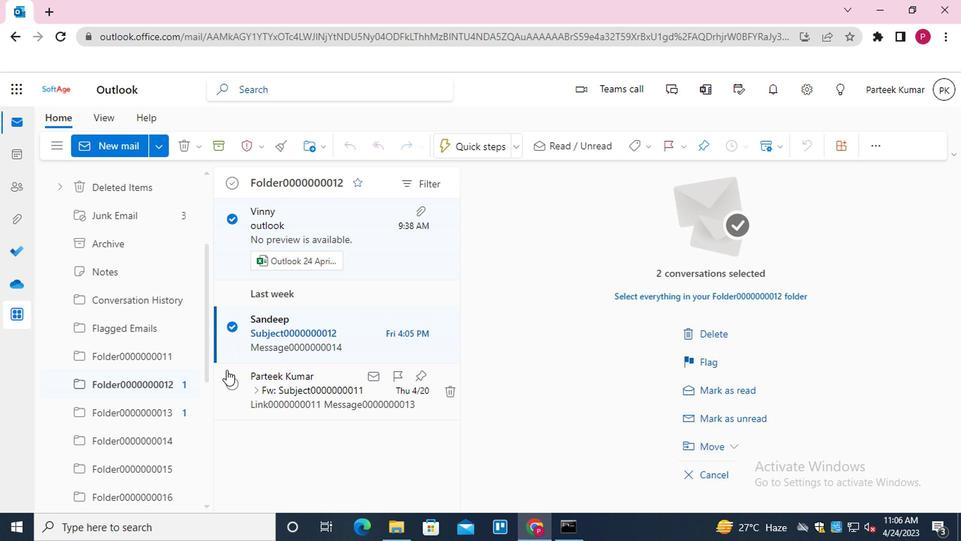 
Action: Mouse moved to (312, 276)
Screenshot: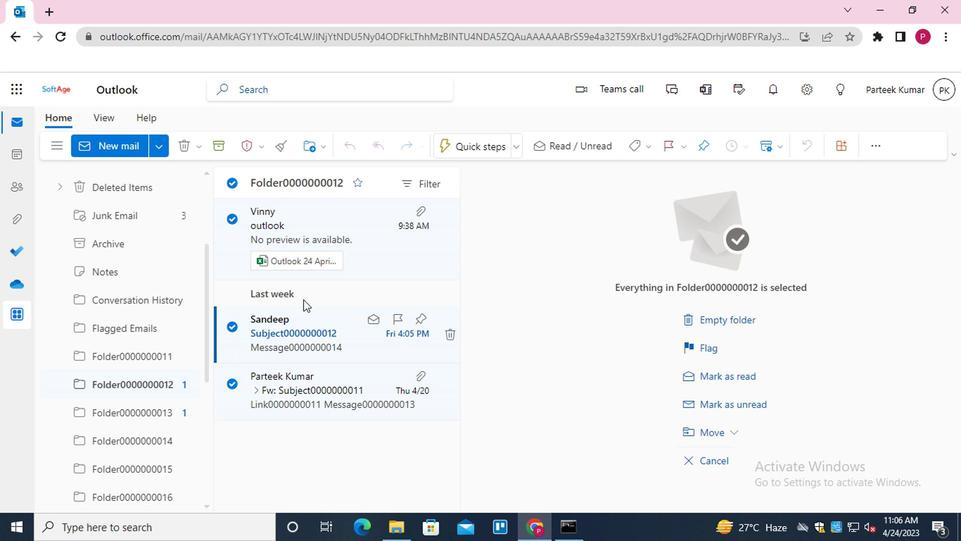 
Action: Mouse pressed right at (312, 276)
Screenshot: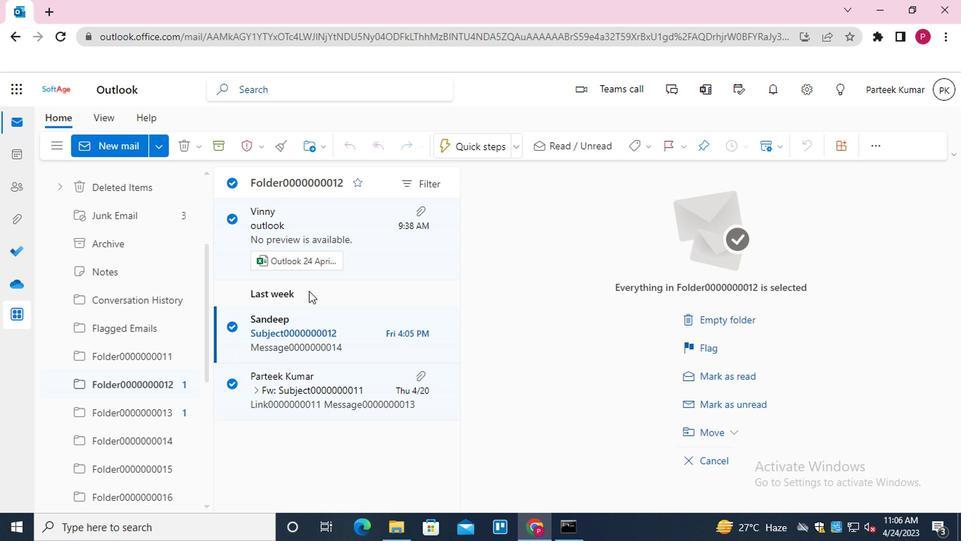 
Action: Mouse moved to (348, 173)
Screenshot: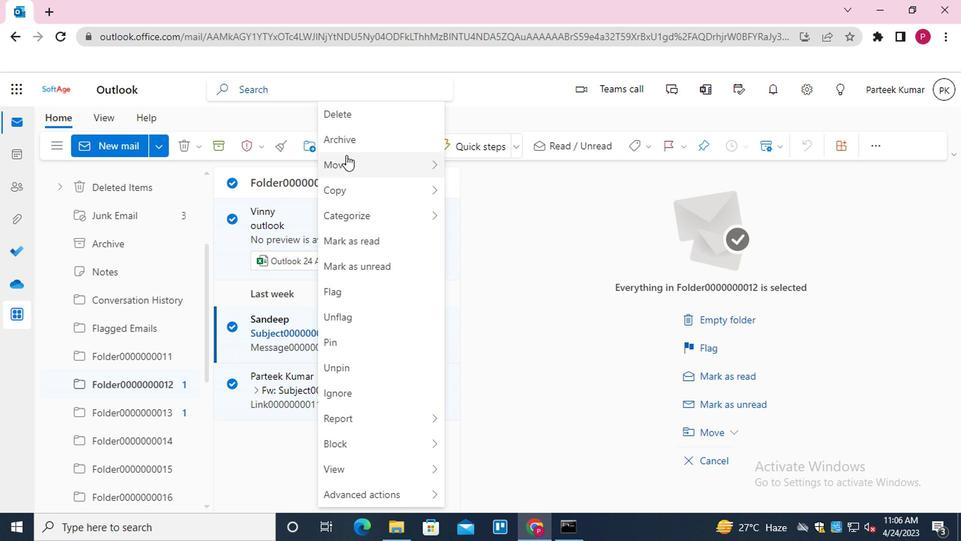 
Action: Mouse pressed left at (348, 173)
Screenshot: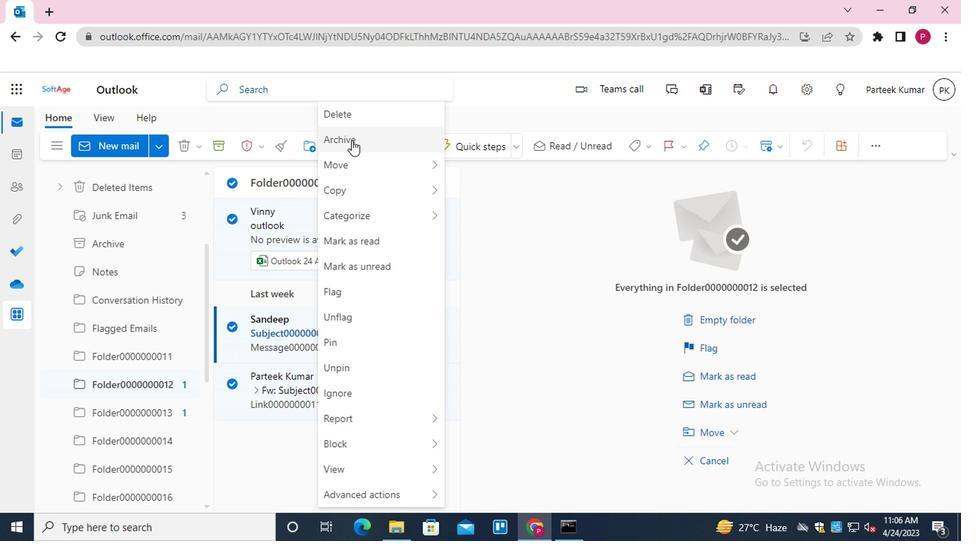 
Action: Mouse moved to (141, 387)
Screenshot: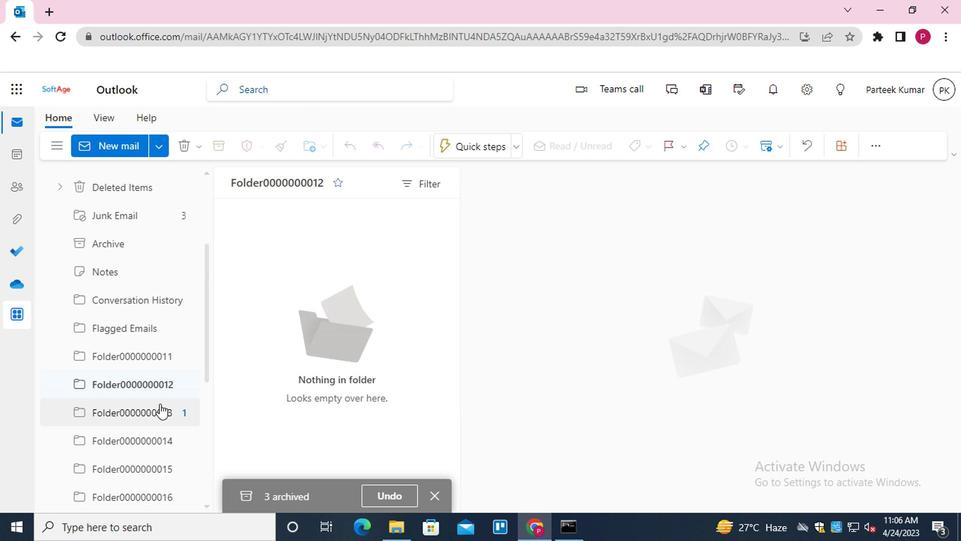 
Action: Mouse pressed left at (141, 387)
Screenshot: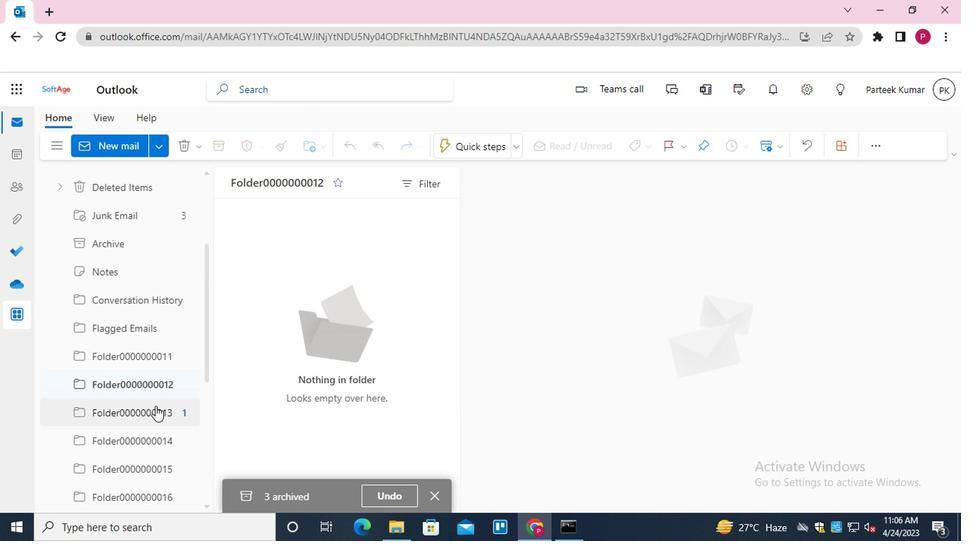 
Action: Mouse moved to (228, 241)
Screenshot: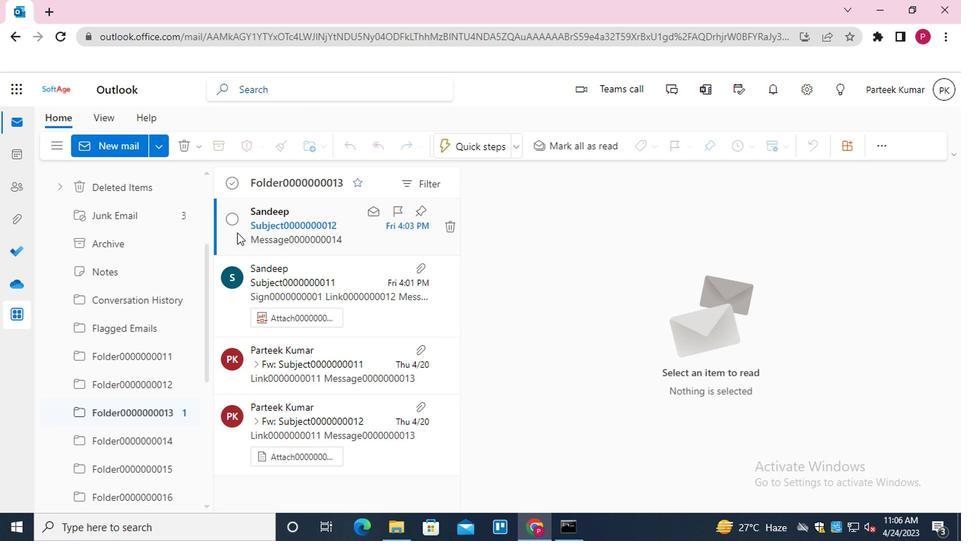 
Action: Mouse pressed left at (228, 241)
Screenshot: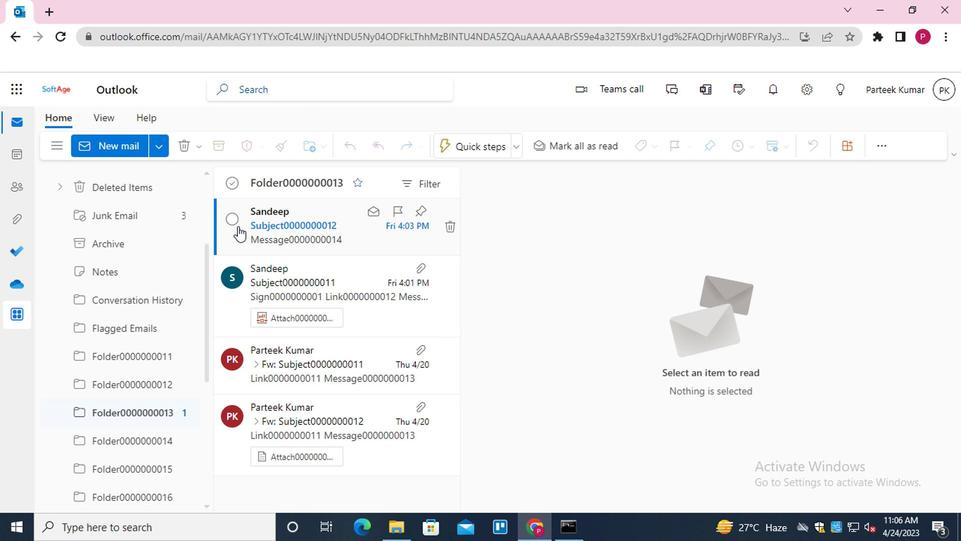
Action: Mouse moved to (226, 282)
Screenshot: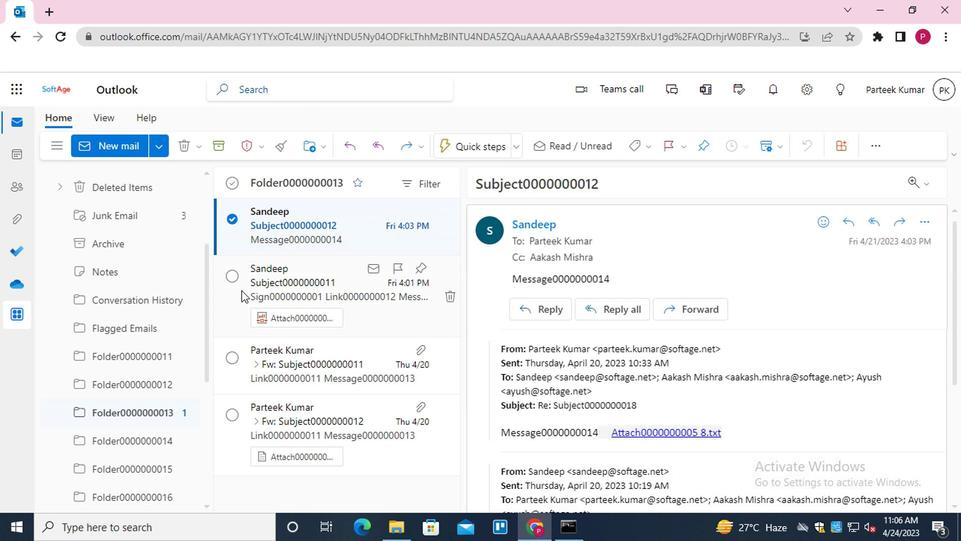 
Action: Mouse pressed left at (226, 282)
Screenshot: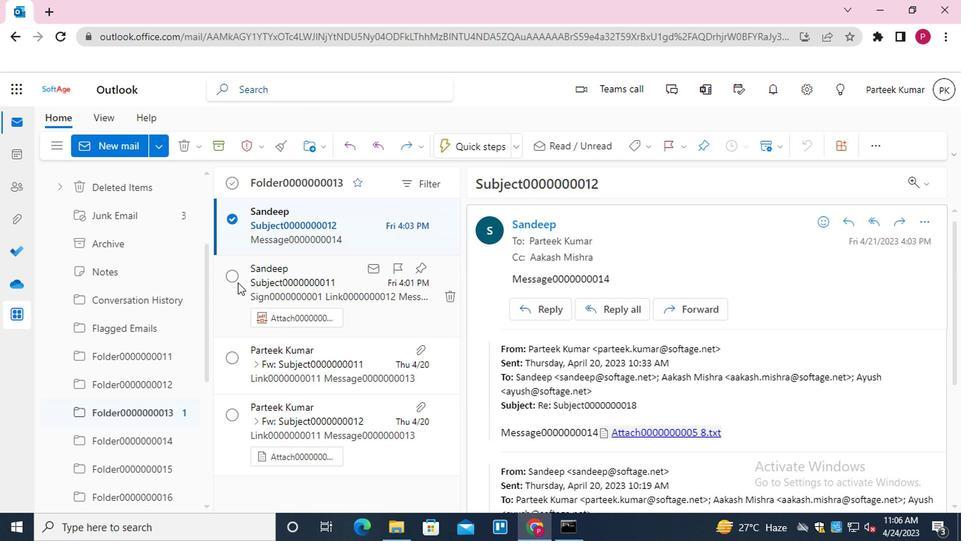 
Action: Mouse moved to (215, 349)
Screenshot: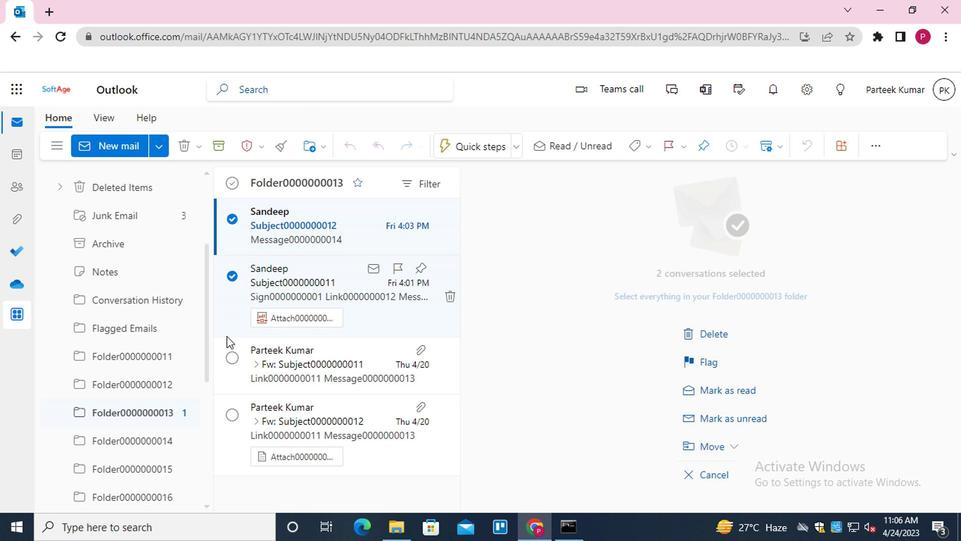 
Action: Mouse pressed left at (215, 349)
Screenshot: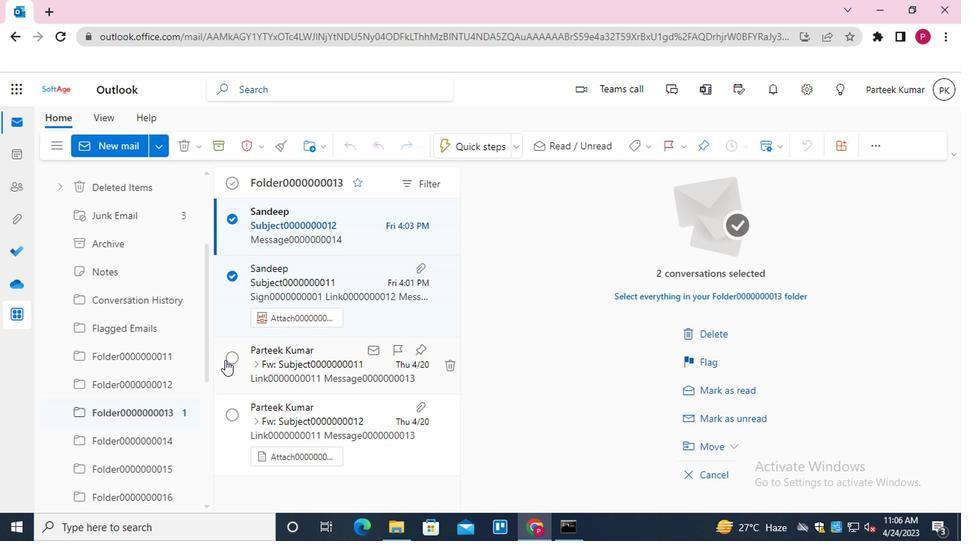 
Action: Mouse moved to (319, 273)
Screenshot: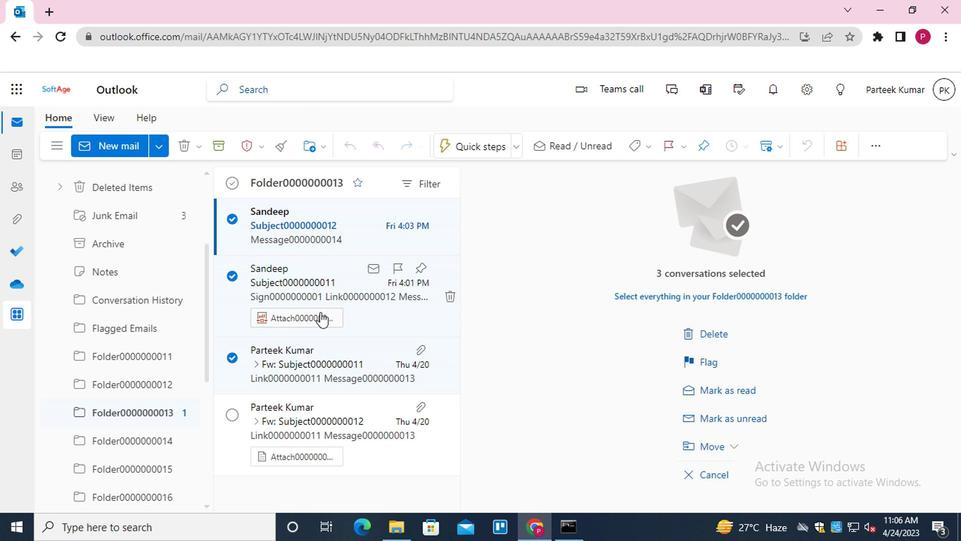 
Action: Mouse pressed right at (319, 273)
Screenshot: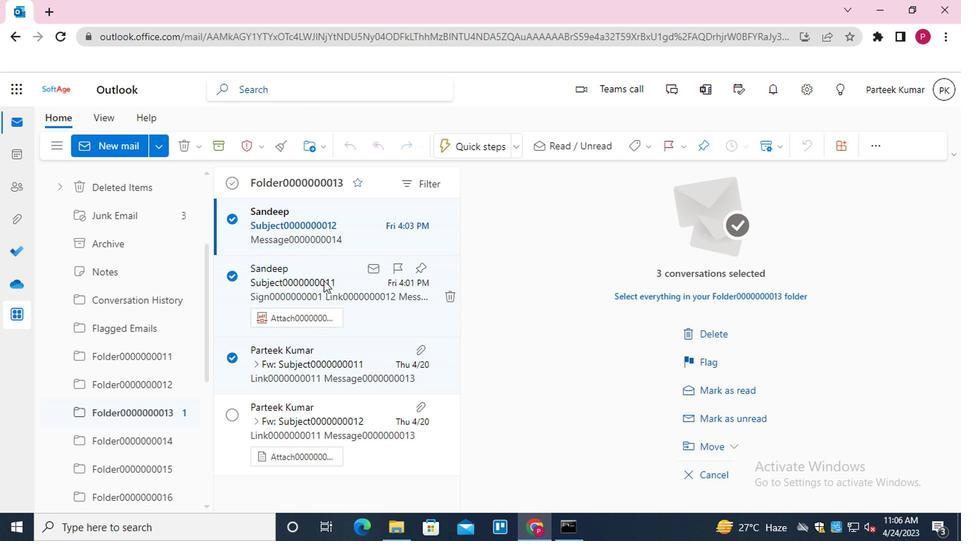 
Action: Mouse moved to (381, 172)
Screenshot: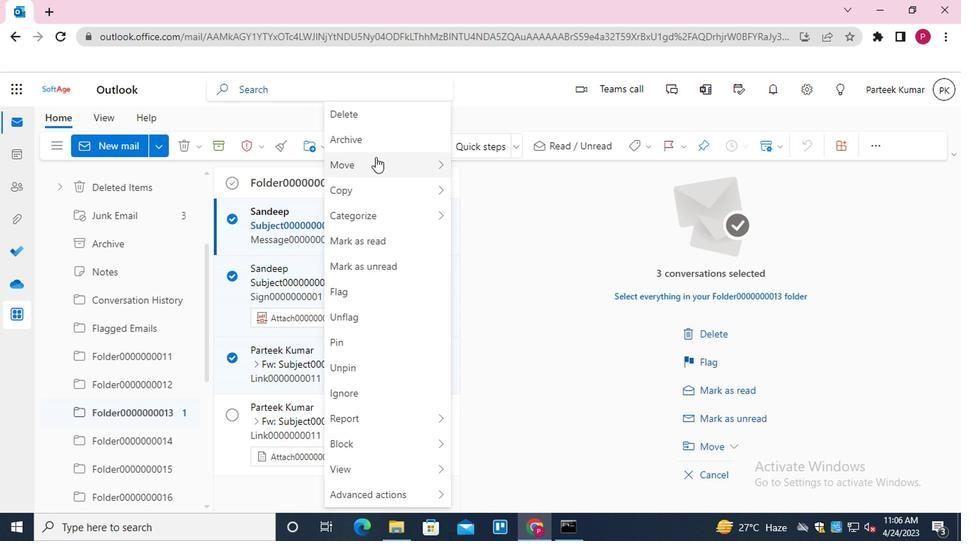 
Action: Mouse pressed left at (381, 172)
Screenshot: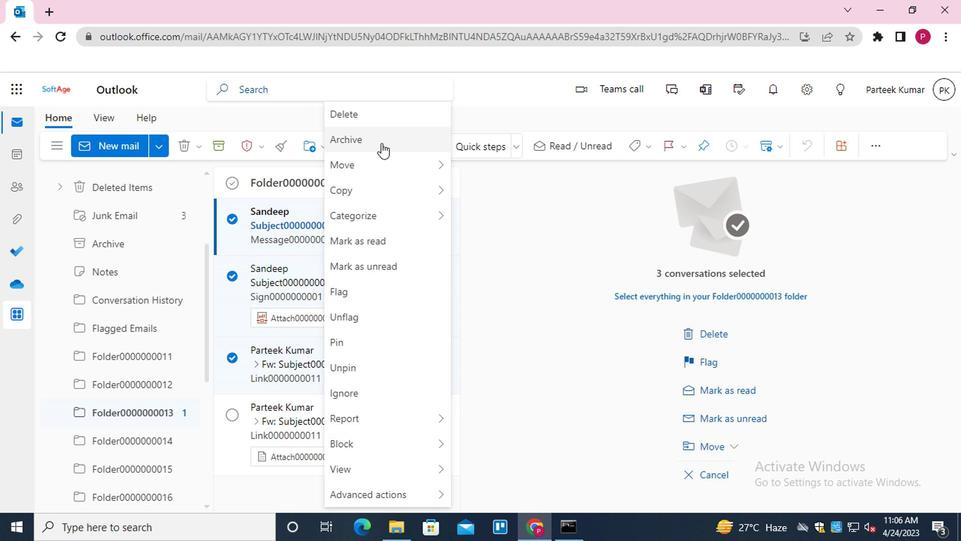 
Action: Mouse moved to (279, 335)
Screenshot: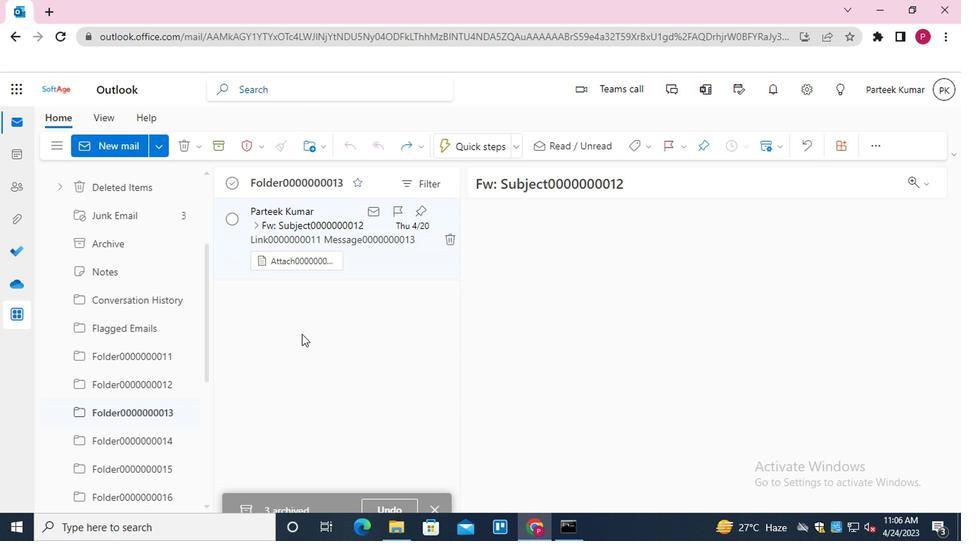 
